 Task: Add the contact support & ask buttons component in the site builder.
Action: Mouse moved to (941, 73)
Screenshot: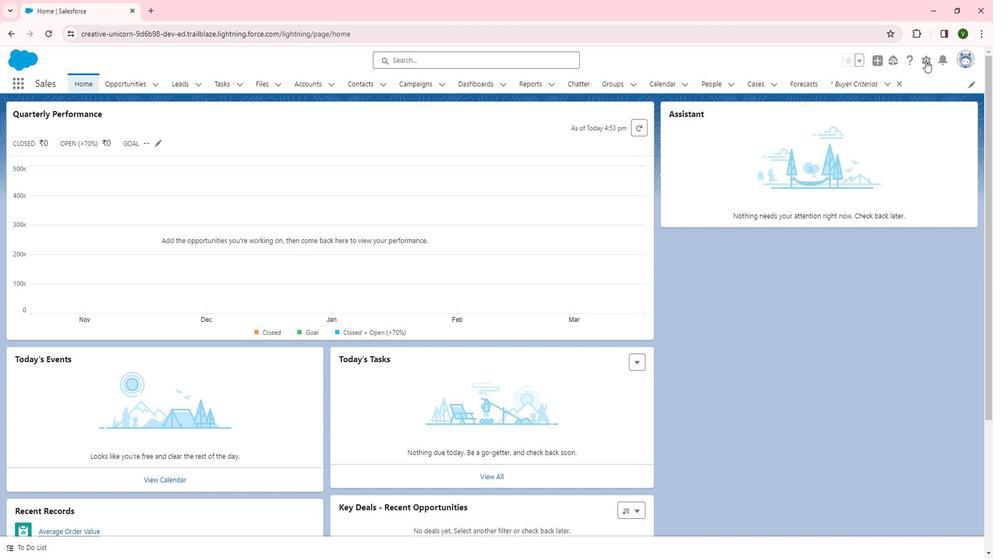 
Action: Mouse pressed left at (941, 73)
Screenshot: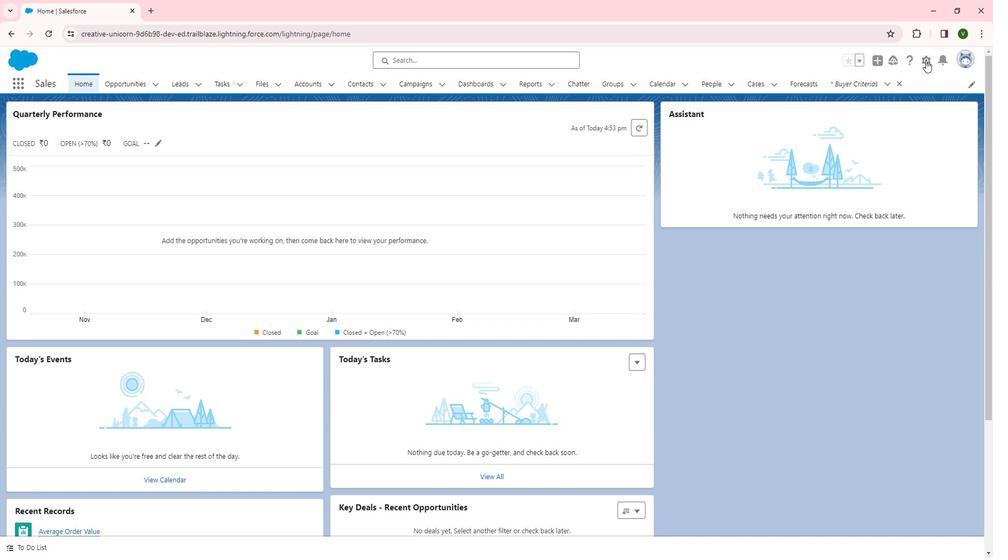 
Action: Mouse moved to (902, 106)
Screenshot: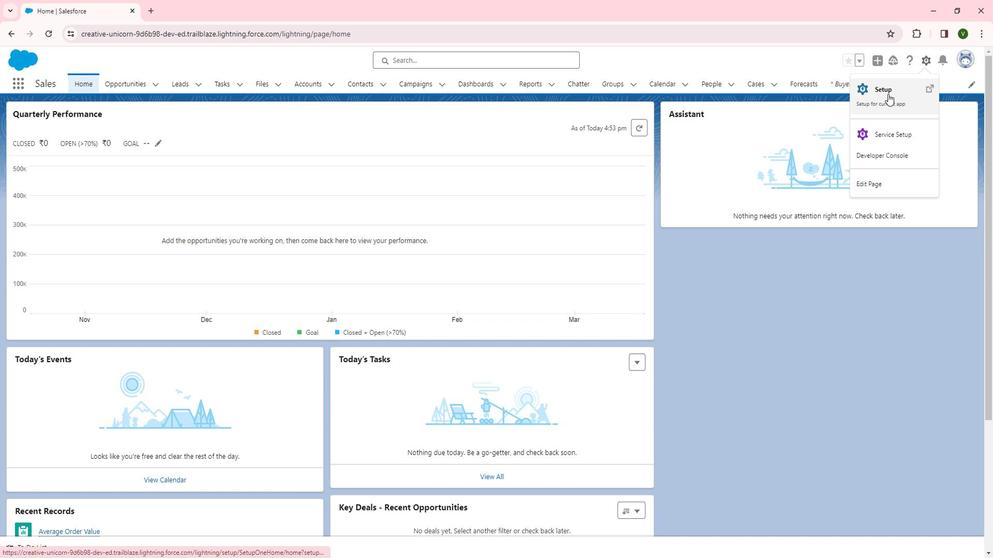 
Action: Mouse pressed left at (902, 106)
Screenshot: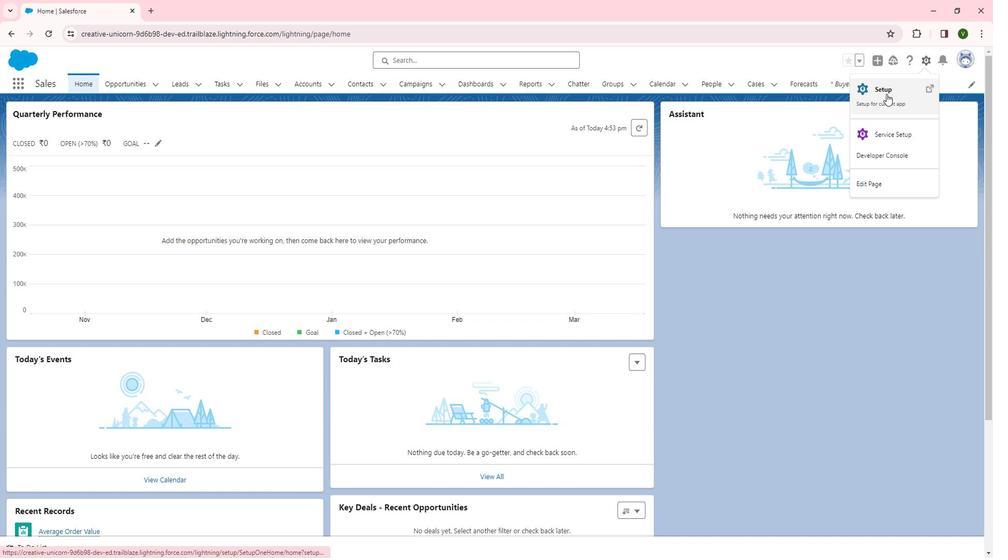 
Action: Mouse moved to (110, 283)
Screenshot: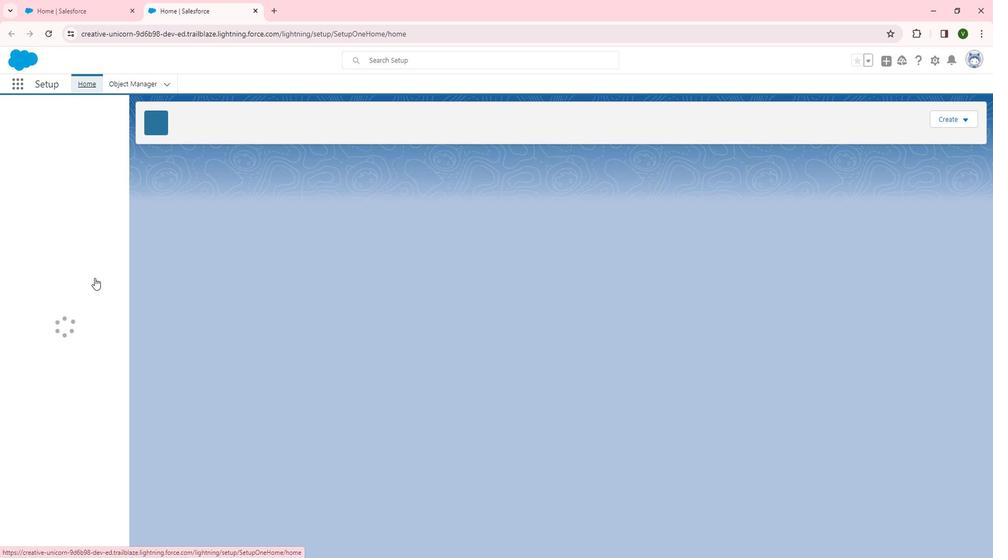 
Action: Mouse scrolled (110, 283) with delta (0, 0)
Screenshot: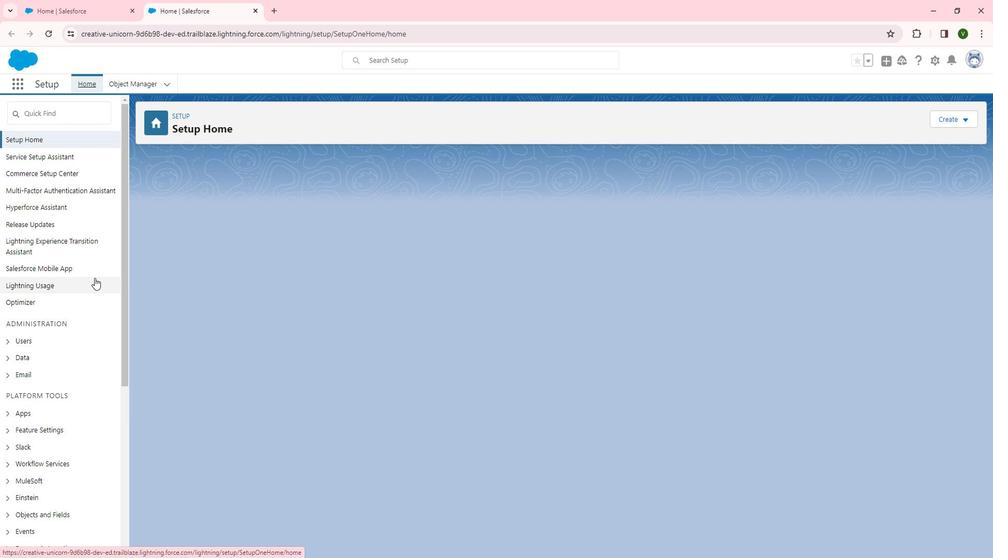 
Action: Mouse scrolled (110, 283) with delta (0, 0)
Screenshot: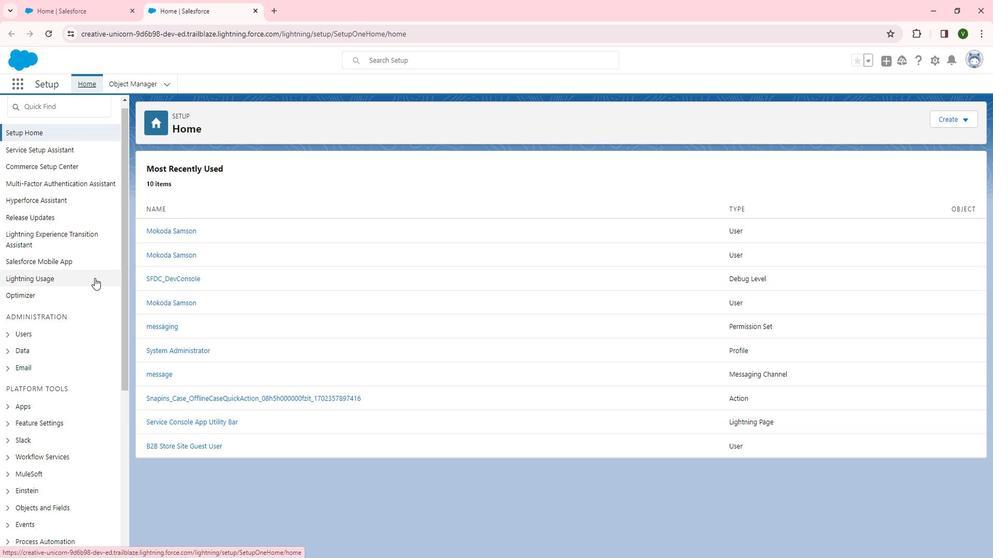 
Action: Mouse scrolled (110, 283) with delta (0, 0)
Screenshot: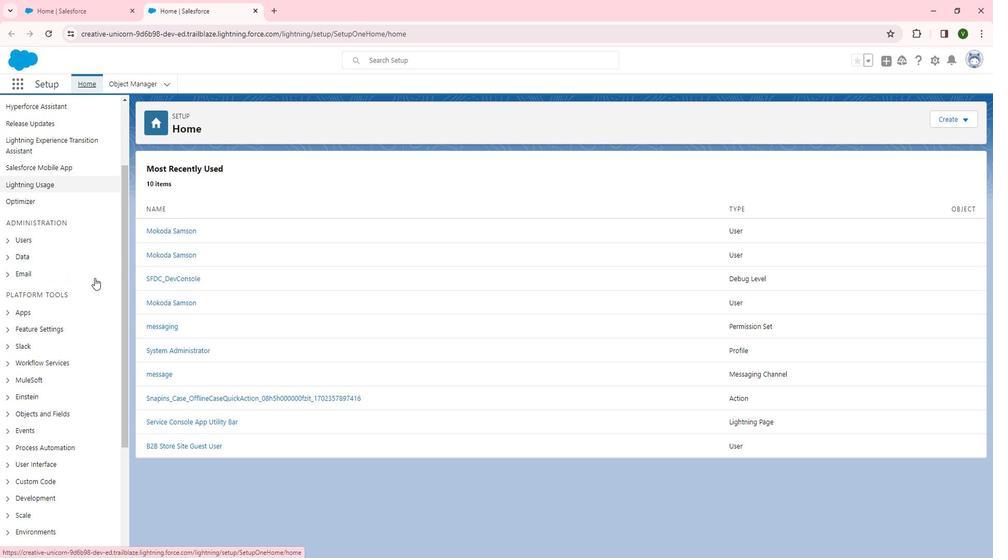 
Action: Mouse moved to (61, 273)
Screenshot: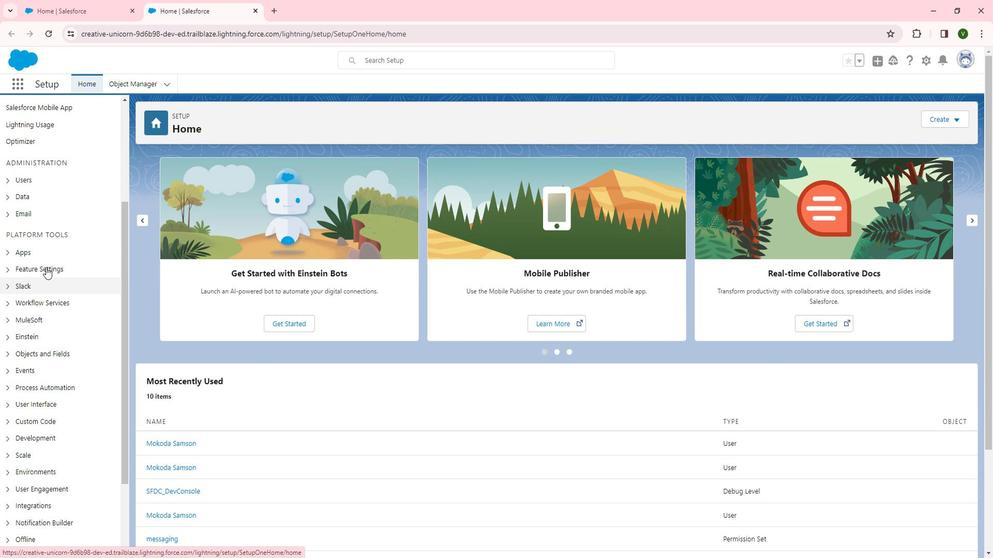 
Action: Mouse pressed left at (61, 273)
Screenshot: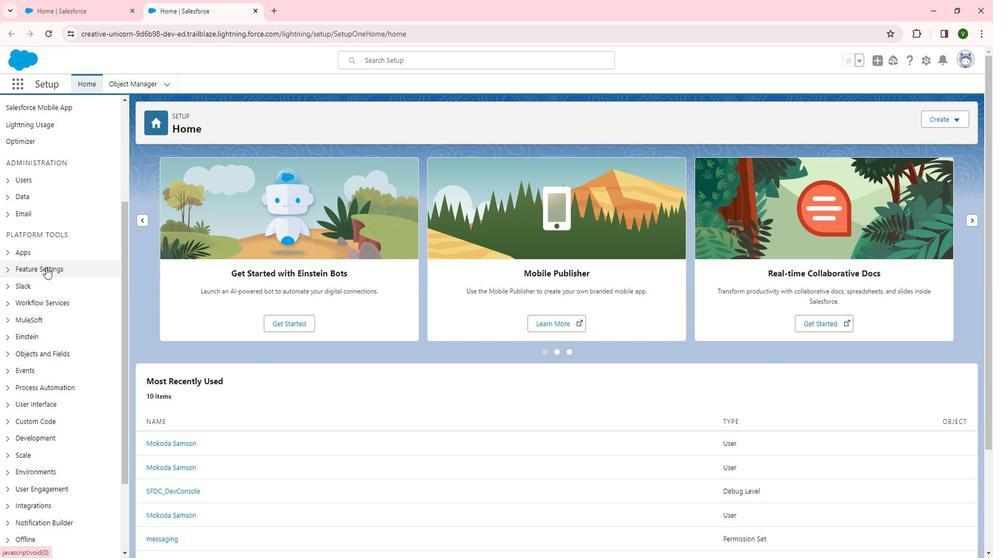 
Action: Mouse moved to (71, 380)
Screenshot: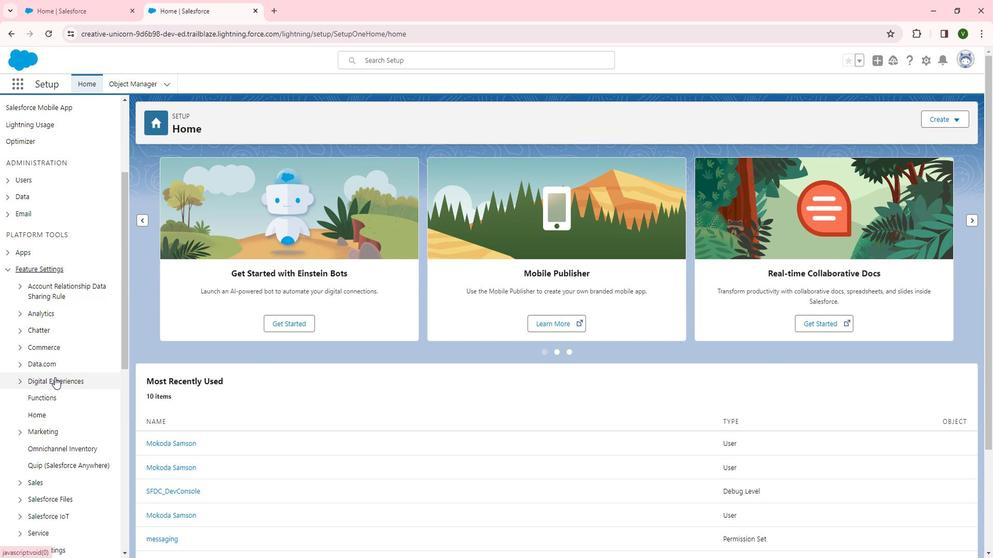 
Action: Mouse pressed left at (71, 380)
Screenshot: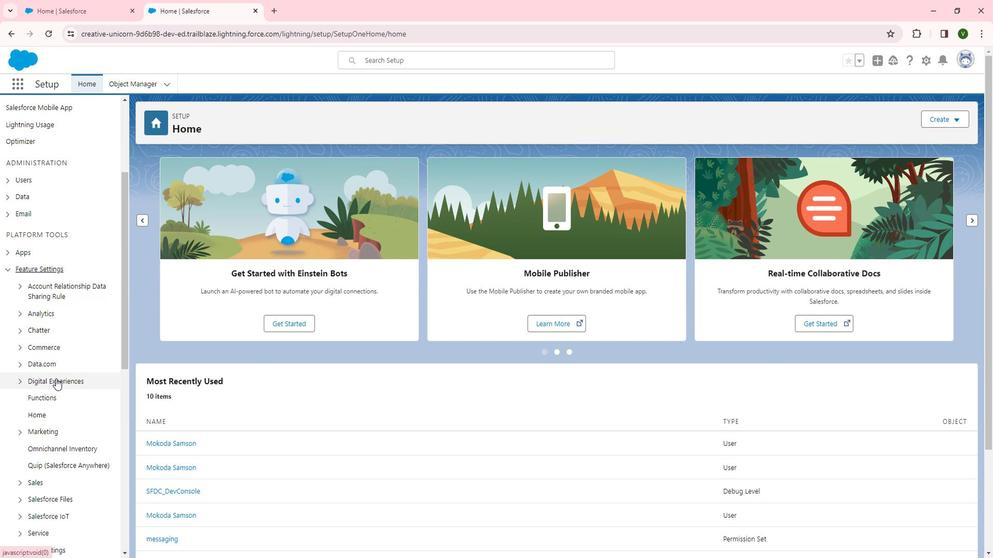 
Action: Mouse scrolled (71, 379) with delta (0, 0)
Screenshot: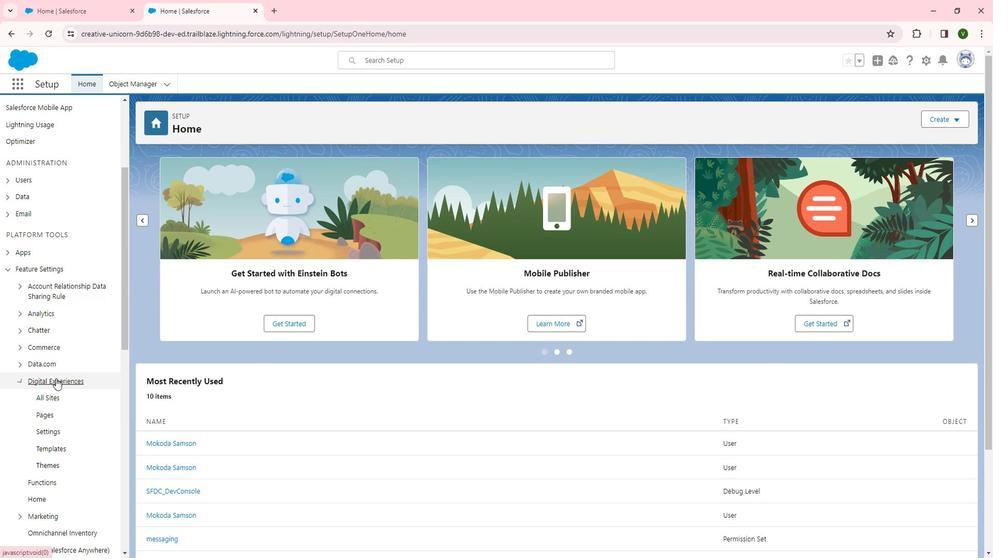 
Action: Mouse scrolled (71, 379) with delta (0, 0)
Screenshot: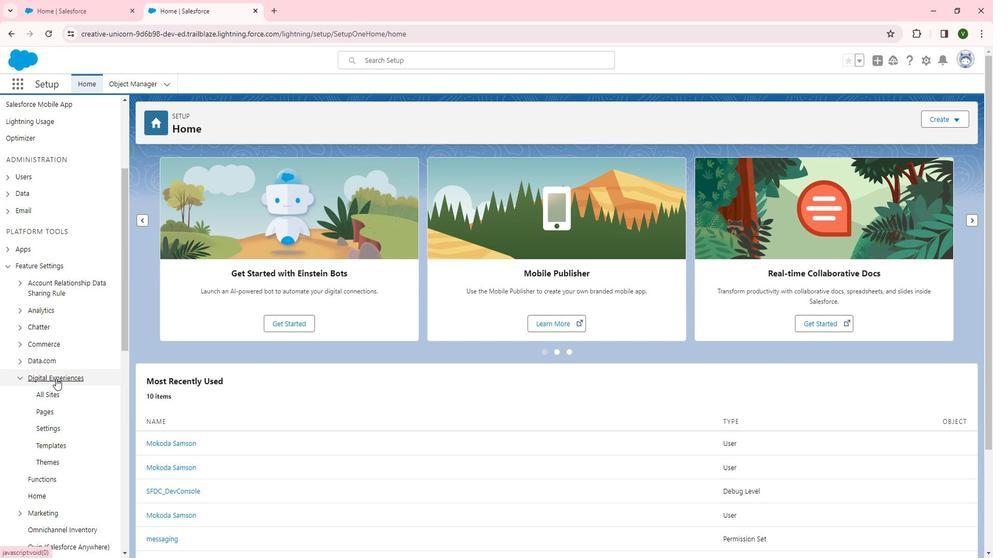 
Action: Mouse moved to (61, 291)
Screenshot: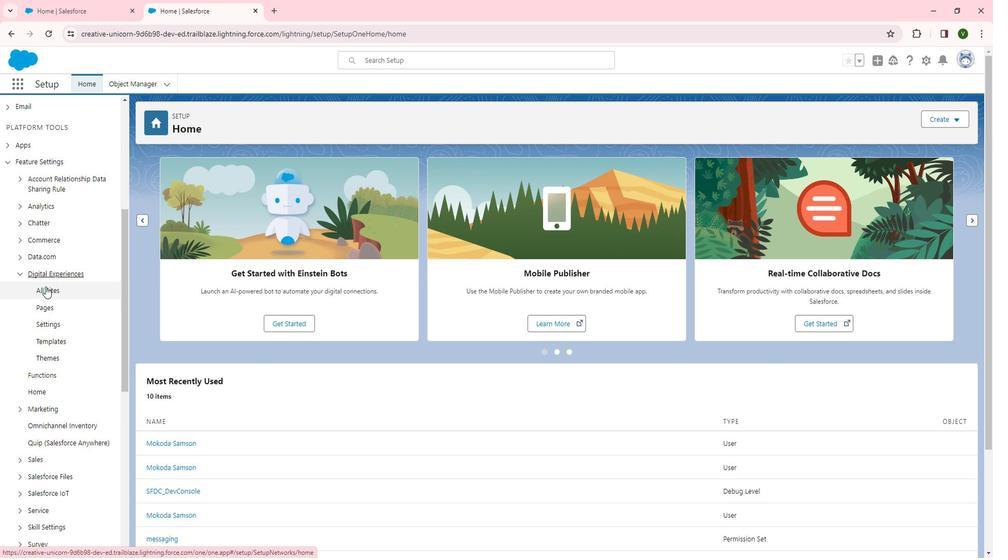 
Action: Mouse pressed left at (61, 291)
Screenshot: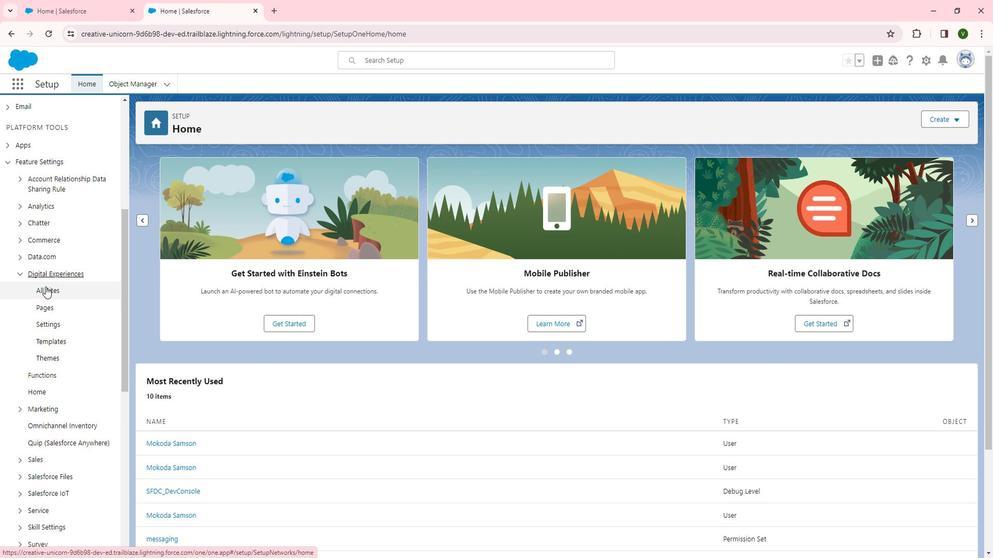 
Action: Mouse moved to (190, 312)
Screenshot: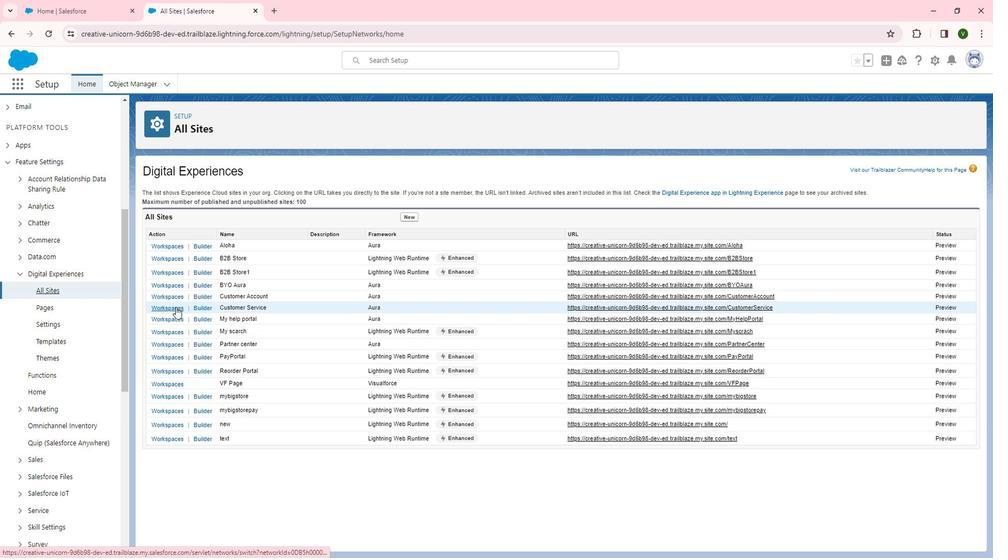 
Action: Mouse pressed left at (190, 312)
Screenshot: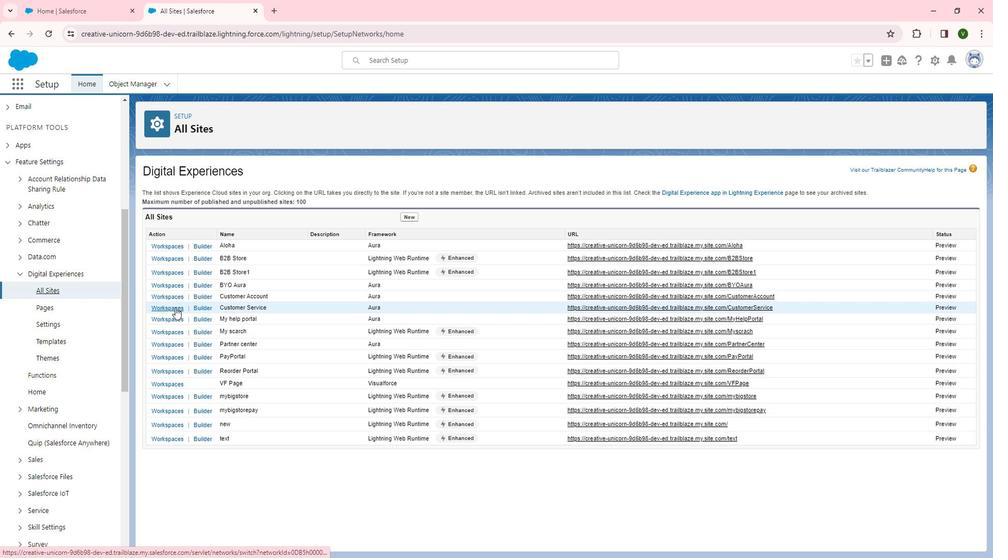 
Action: Mouse moved to (197, 277)
Screenshot: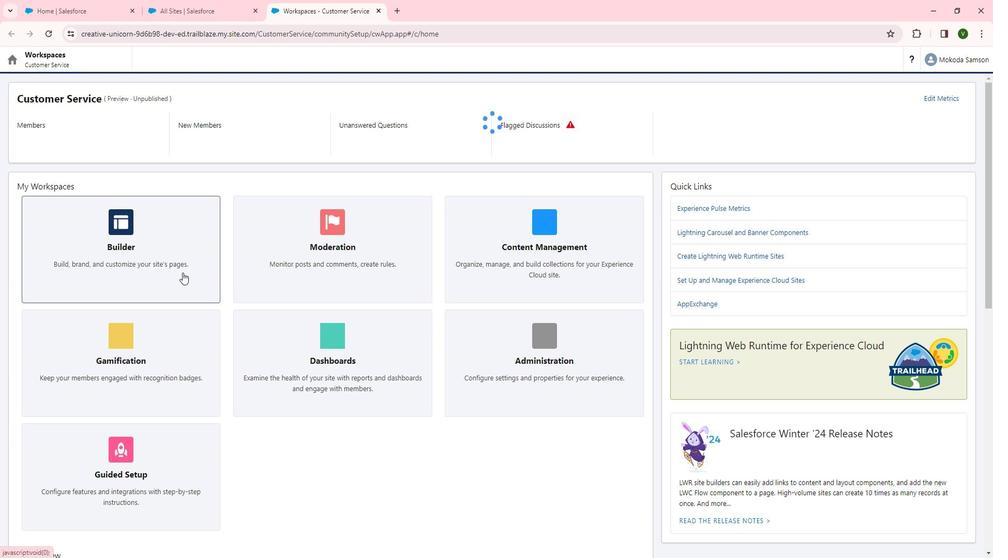 
Action: Mouse pressed left at (197, 277)
Screenshot: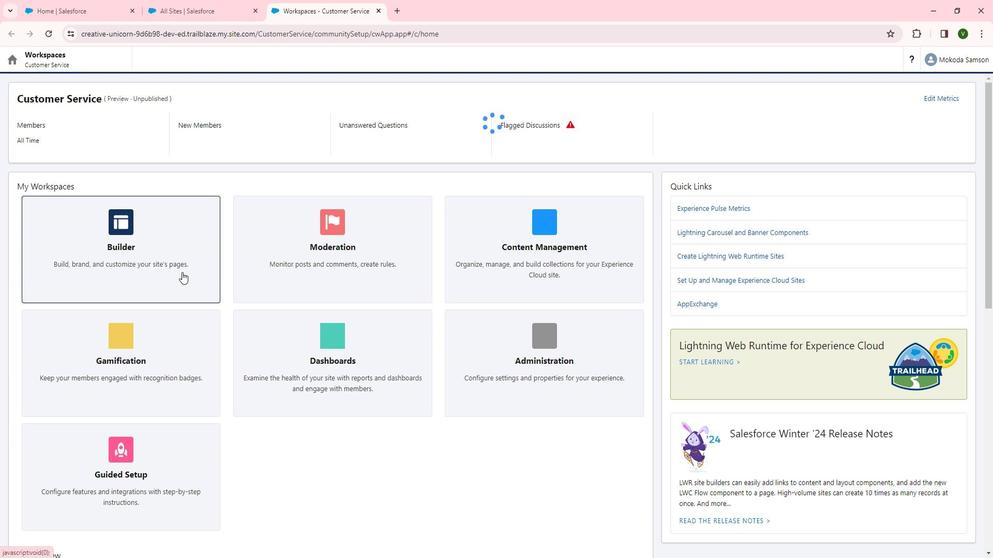 
Action: Mouse moved to (32, 112)
Screenshot: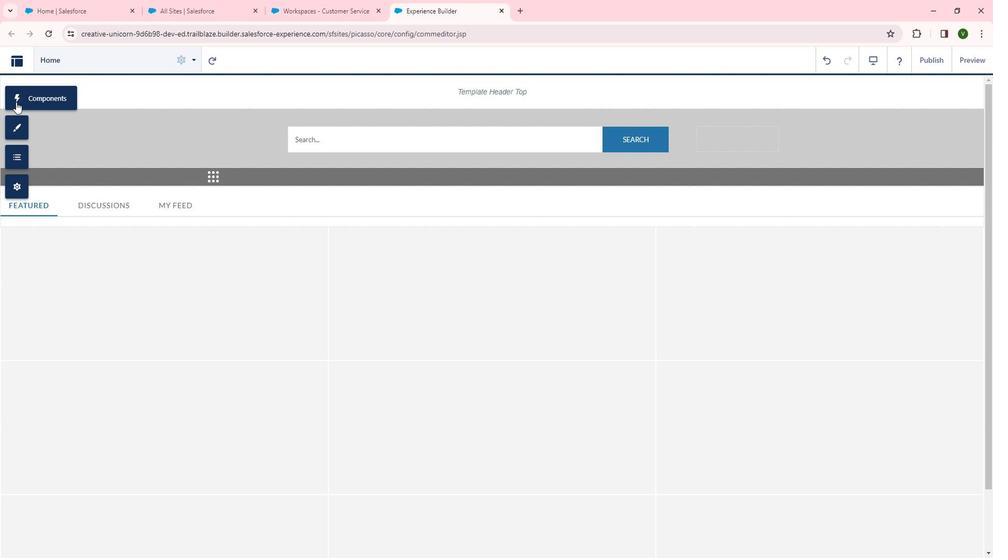 
Action: Mouse pressed left at (32, 112)
Screenshot: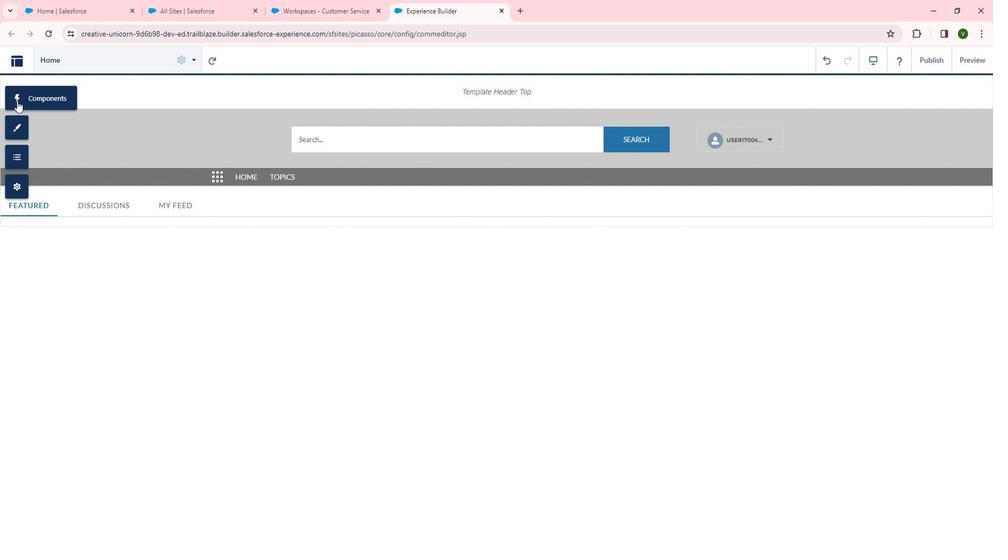 
Action: Mouse moved to (168, 282)
Screenshot: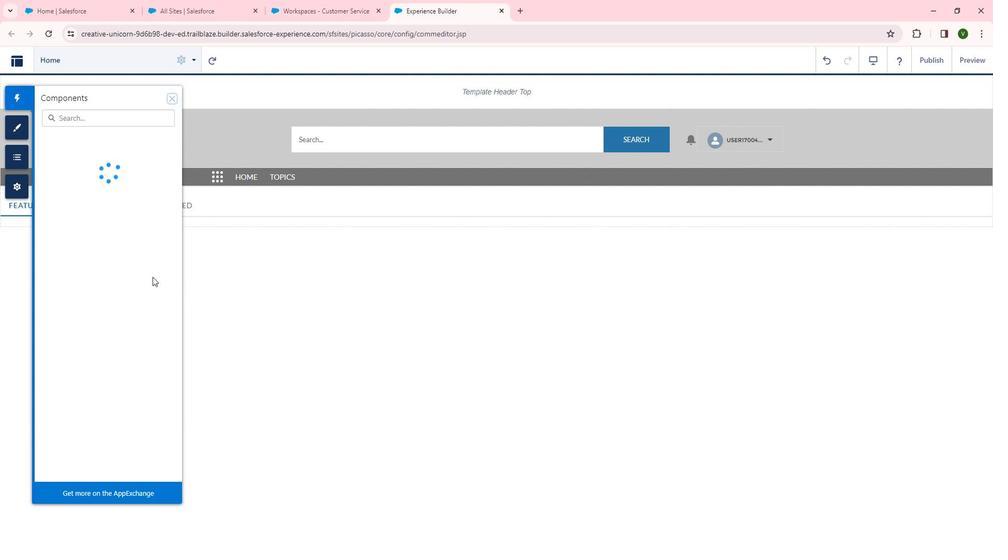 
Action: Mouse scrolled (168, 282) with delta (0, 0)
Screenshot: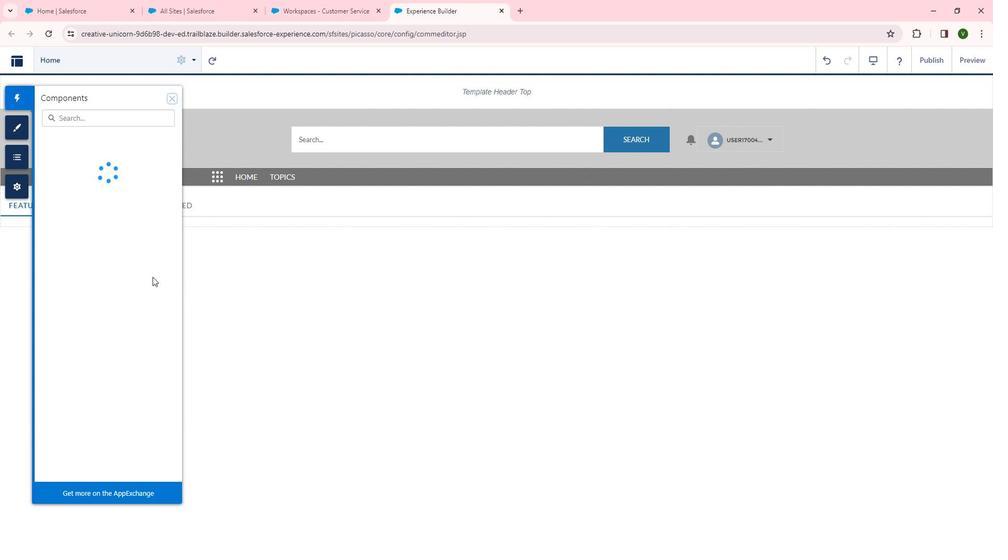 
Action: Mouse moved to (173, 302)
Screenshot: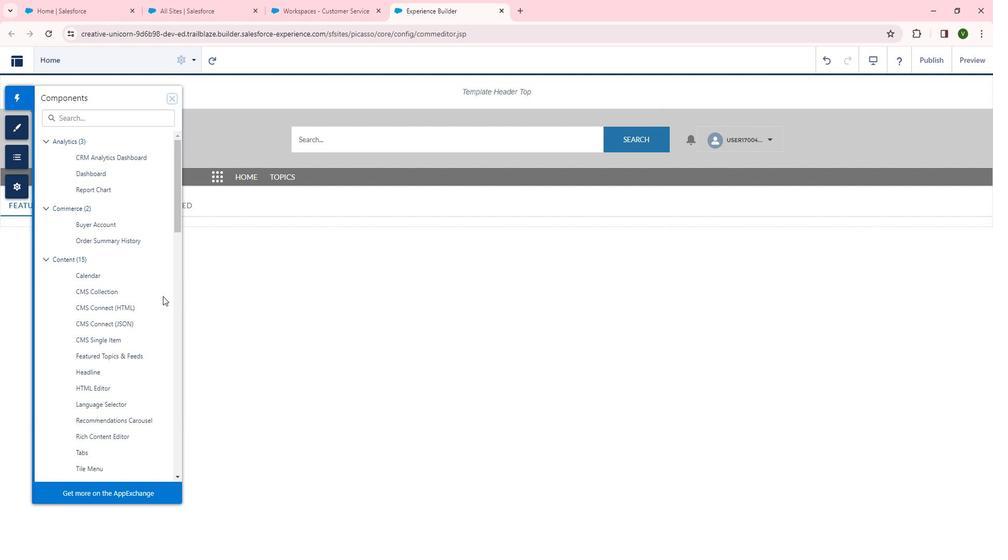 
Action: Mouse scrolled (173, 301) with delta (0, 0)
Screenshot: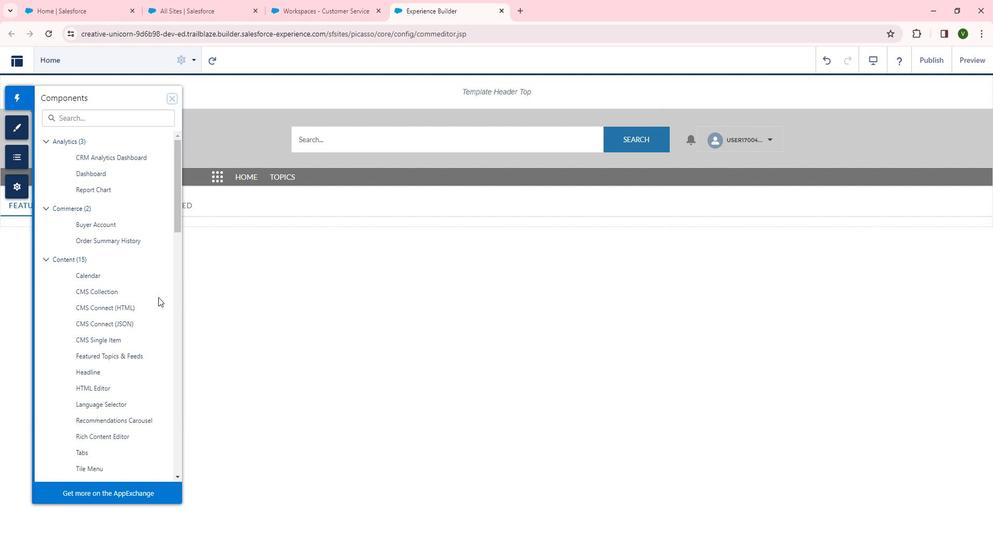 
Action: Mouse scrolled (173, 301) with delta (0, 0)
Screenshot: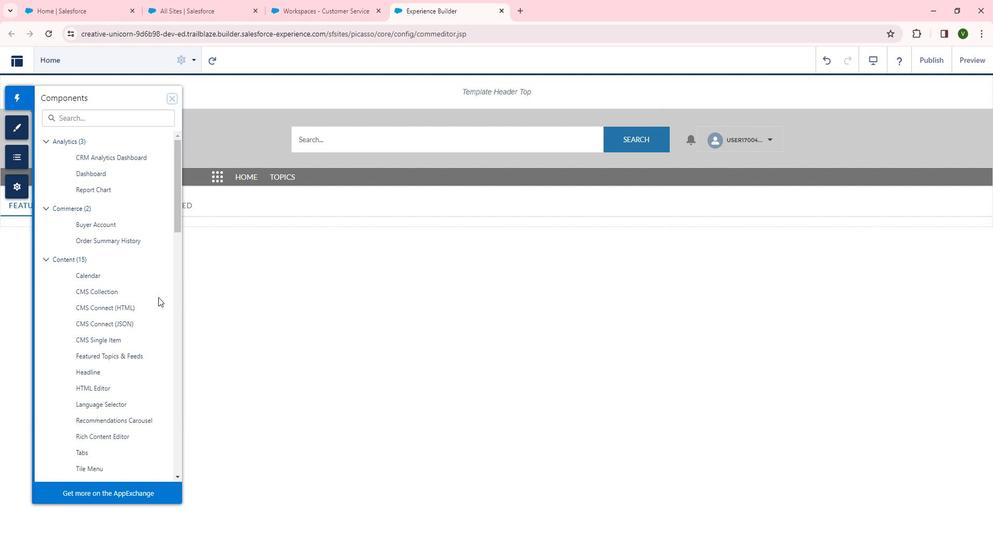 
Action: Mouse scrolled (173, 301) with delta (0, 0)
Screenshot: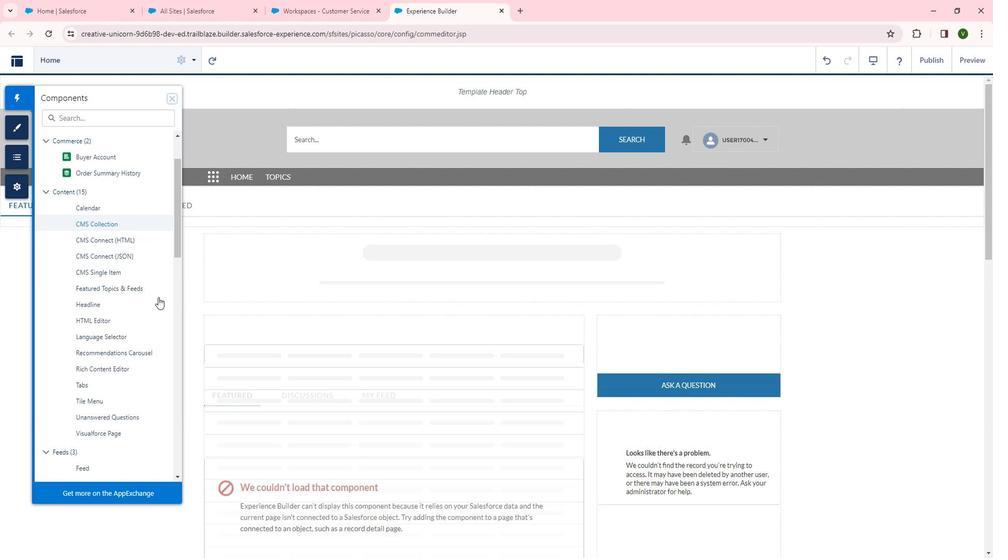 
Action: Mouse scrolled (173, 301) with delta (0, 0)
Screenshot: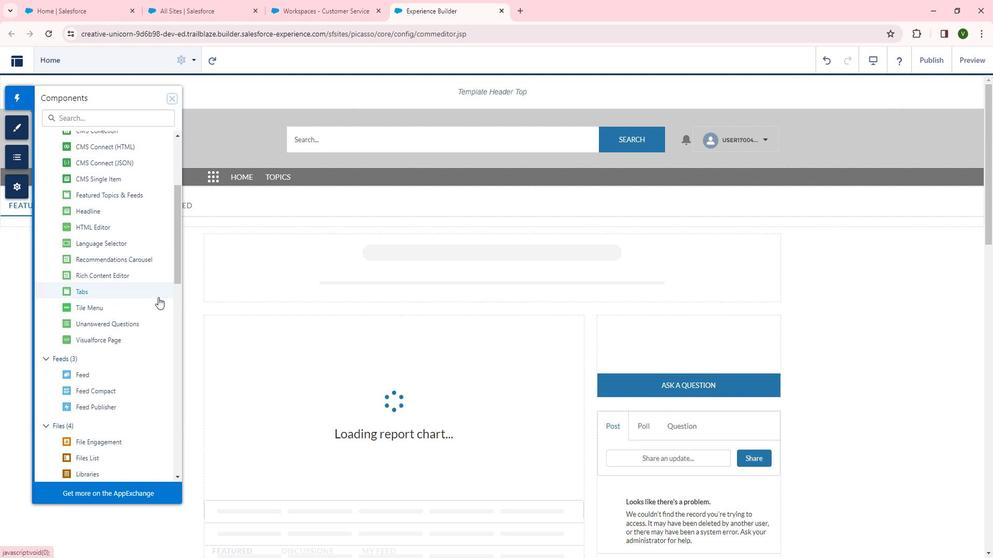 
Action: Mouse scrolled (173, 301) with delta (0, 0)
Screenshot: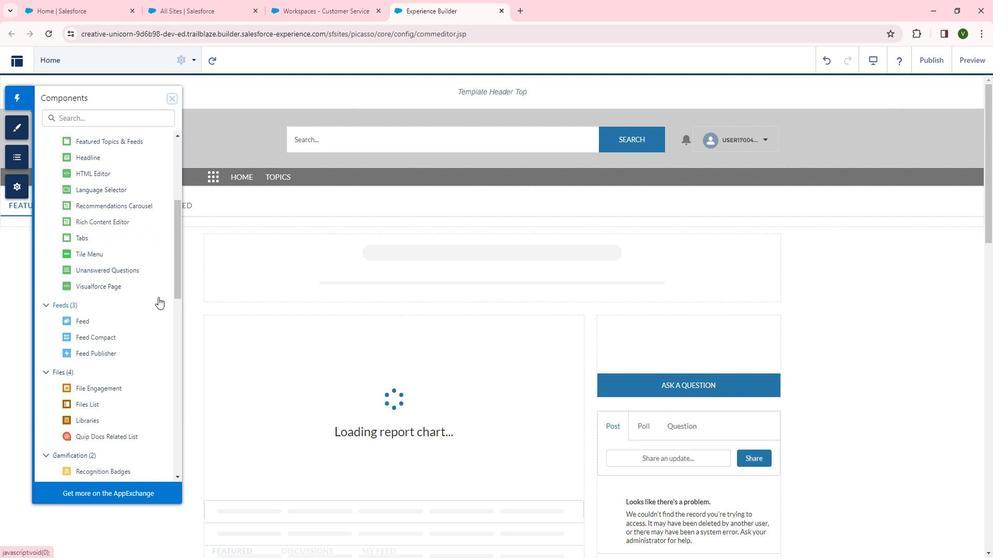 
Action: Mouse scrolled (173, 301) with delta (0, 0)
Screenshot: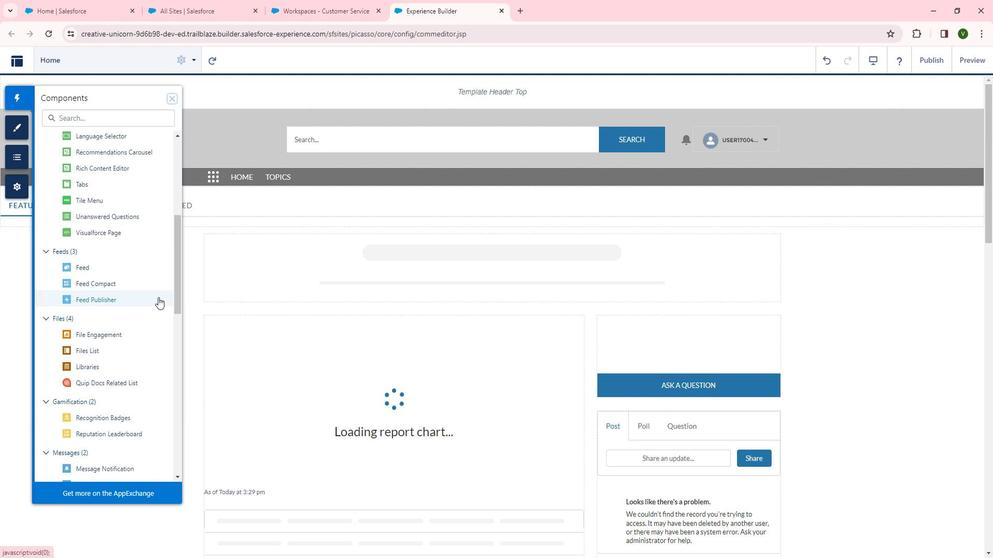 
Action: Mouse scrolled (173, 301) with delta (0, 0)
Screenshot: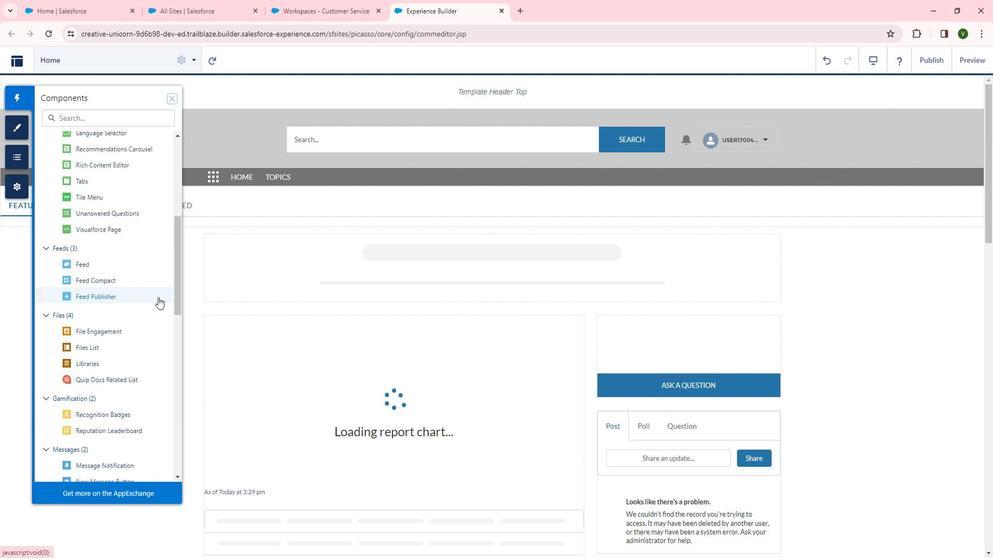 
Action: Mouse scrolled (173, 301) with delta (0, 0)
Screenshot: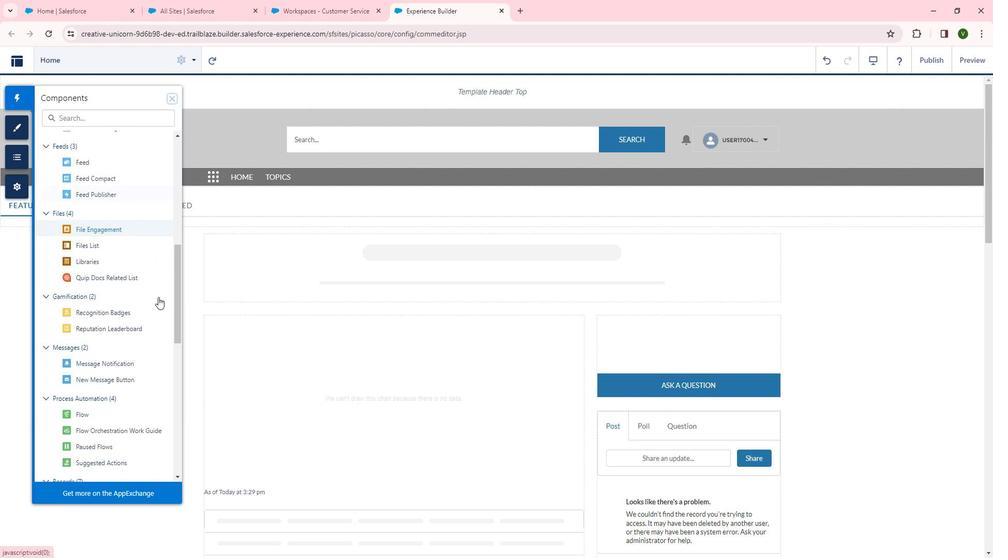 
Action: Mouse scrolled (173, 301) with delta (0, 0)
Screenshot: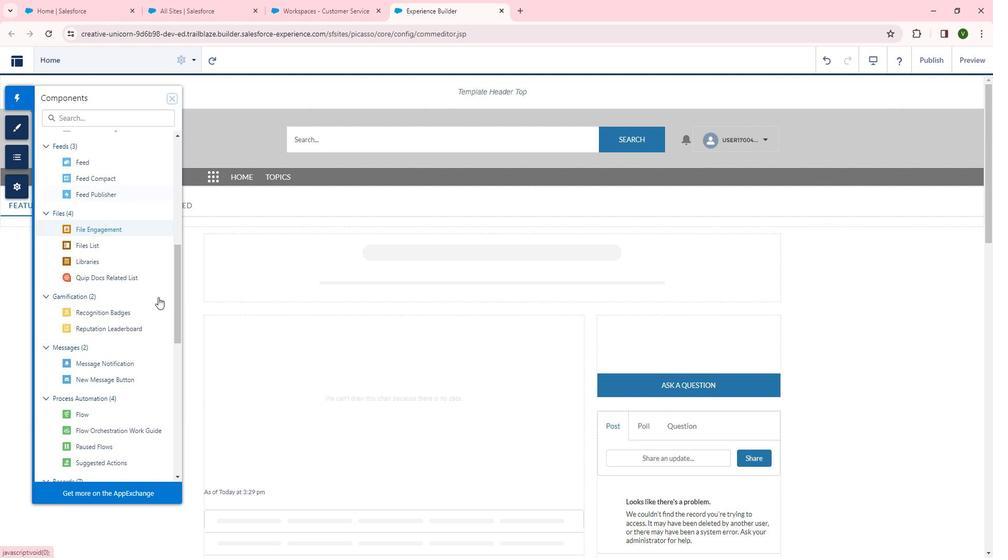 
Action: Mouse scrolled (173, 301) with delta (0, 0)
Screenshot: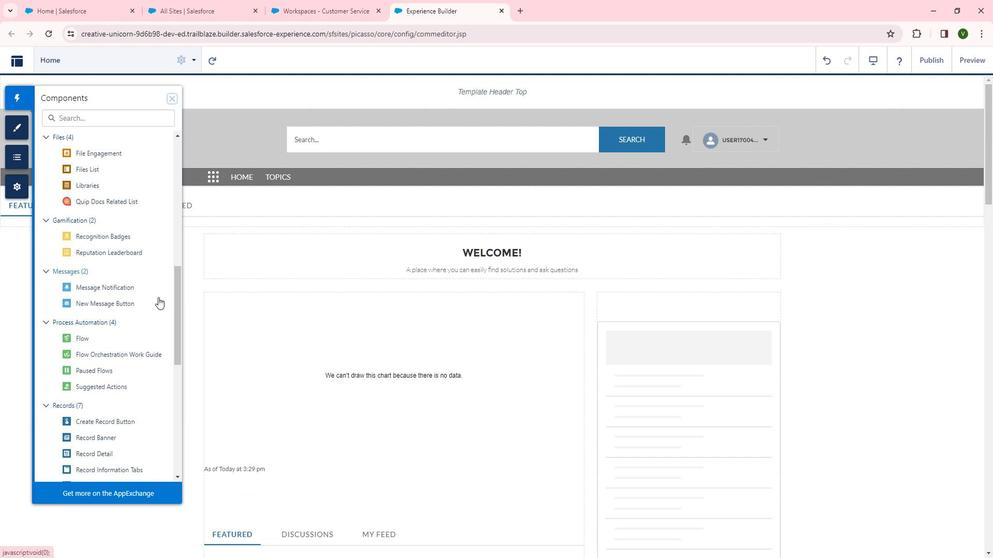 
Action: Mouse scrolled (173, 301) with delta (0, 0)
Screenshot: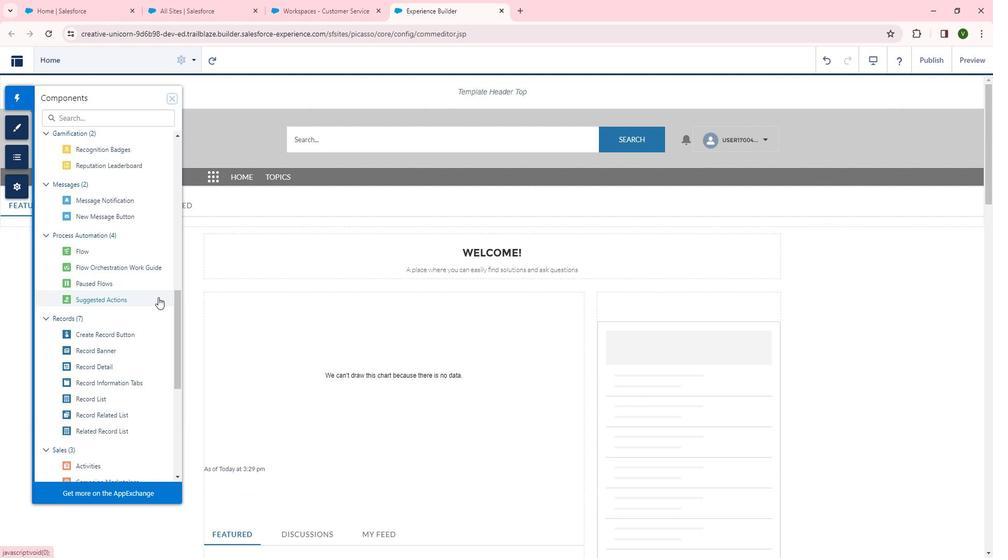 
Action: Mouse scrolled (173, 301) with delta (0, 0)
Screenshot: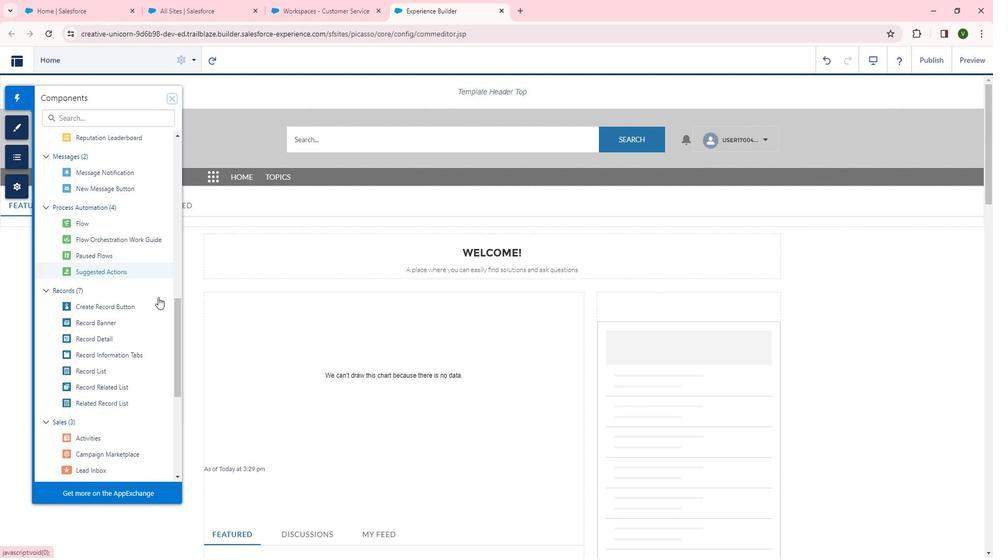 
Action: Mouse scrolled (173, 301) with delta (0, 0)
Screenshot: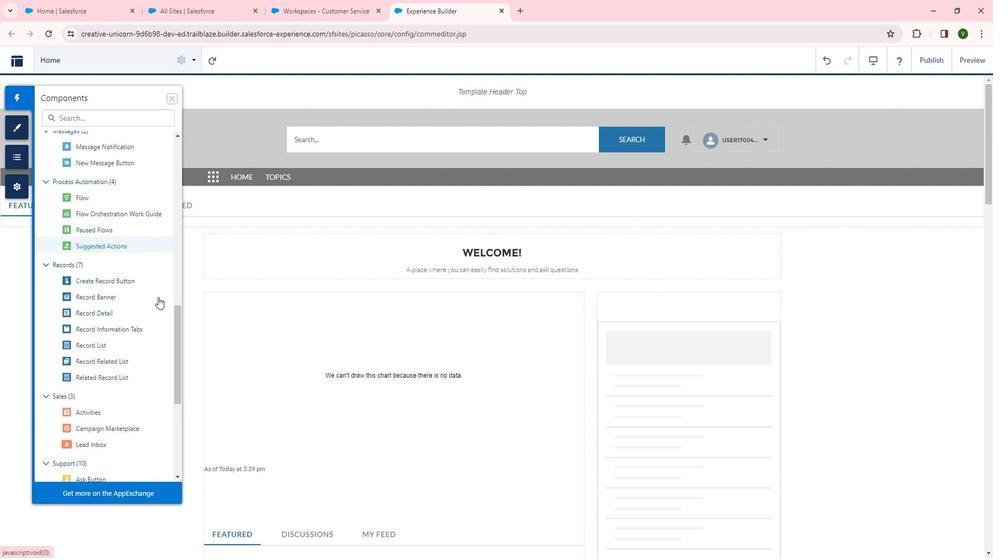
Action: Mouse scrolled (173, 301) with delta (0, 0)
Screenshot: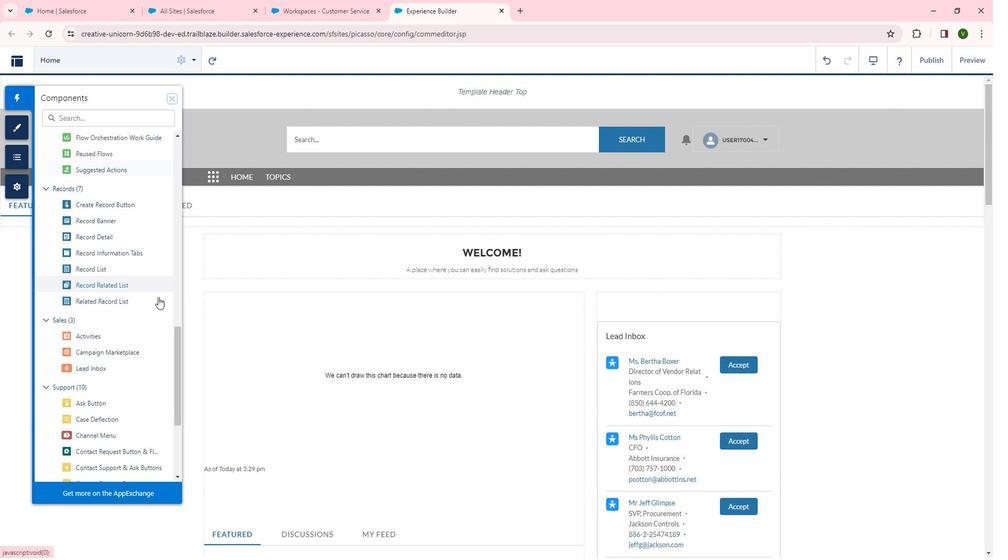 
Action: Mouse scrolled (173, 301) with delta (0, 0)
Screenshot: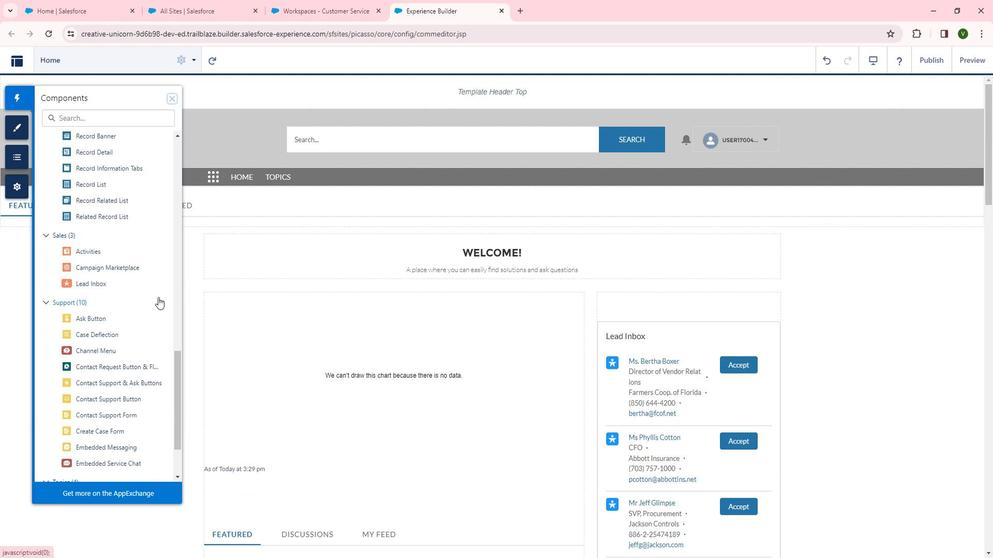 
Action: Mouse moved to (313, 300)
Screenshot: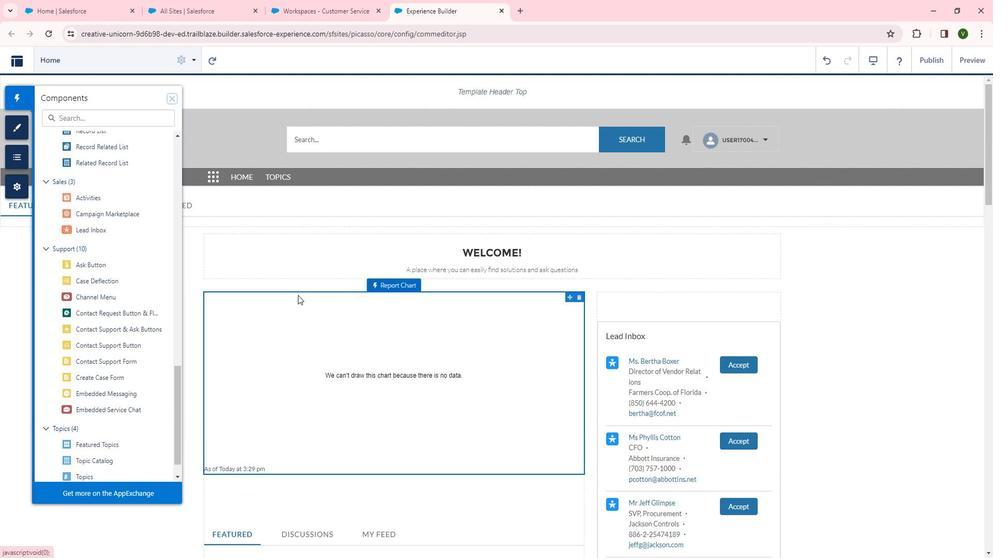
Action: Mouse scrolled (313, 299) with delta (0, 0)
Screenshot: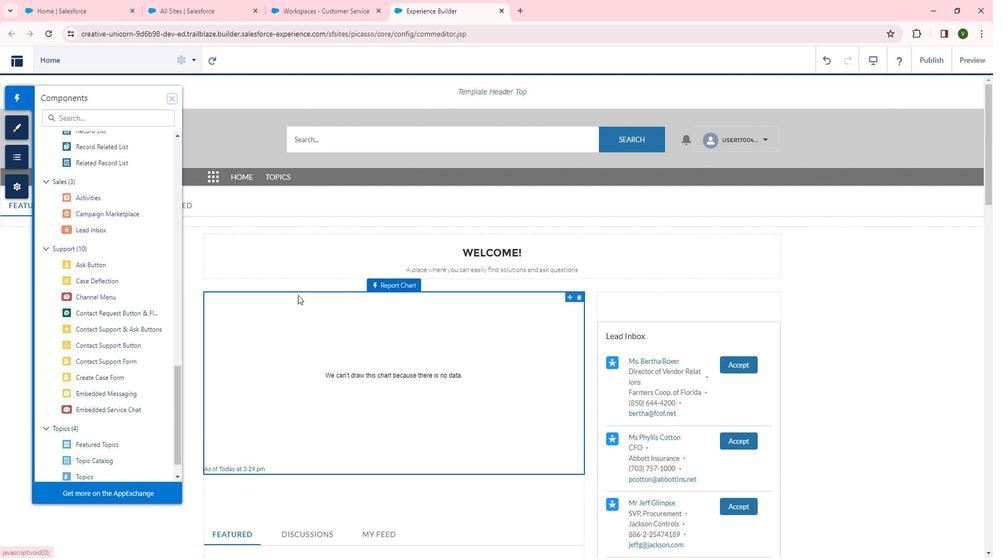 
Action: Mouse scrolled (313, 299) with delta (0, 0)
Screenshot: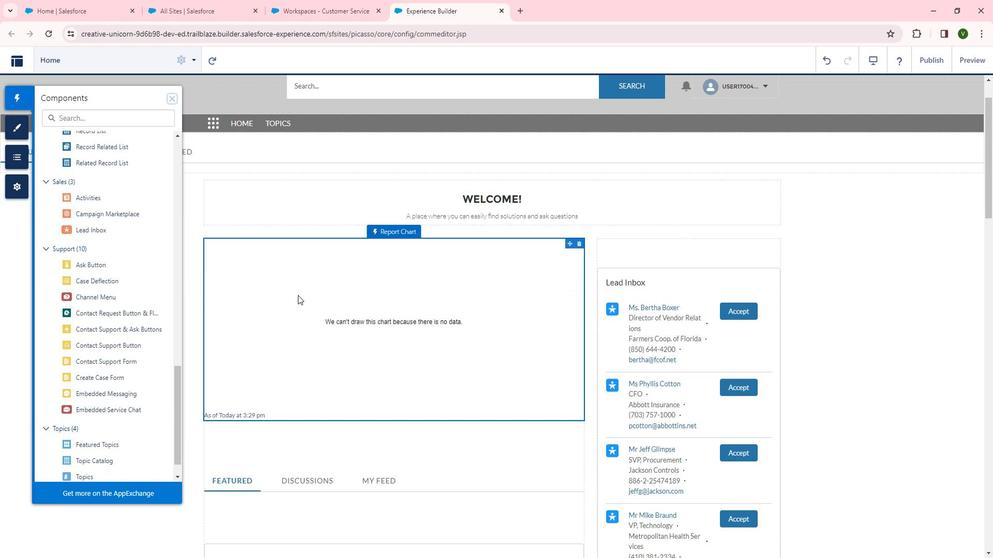 
Action: Mouse scrolled (313, 299) with delta (0, 0)
Screenshot: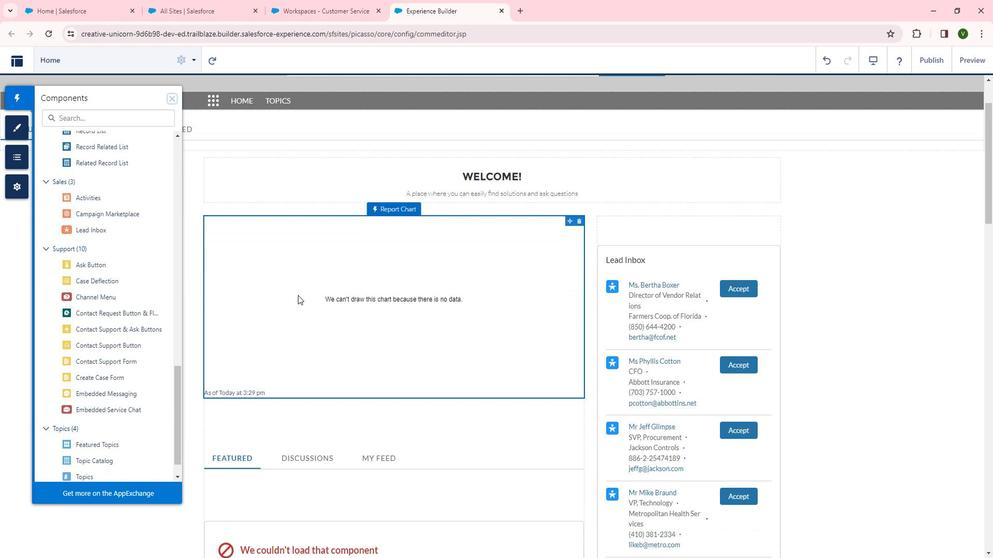 
Action: Mouse scrolled (313, 299) with delta (0, 0)
Screenshot: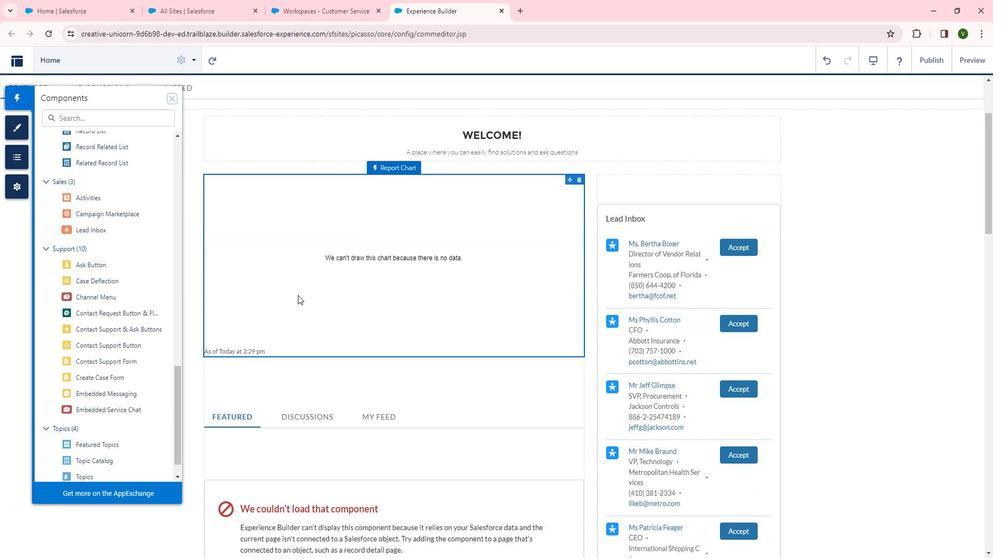 
Action: Mouse scrolled (313, 299) with delta (0, 0)
Screenshot: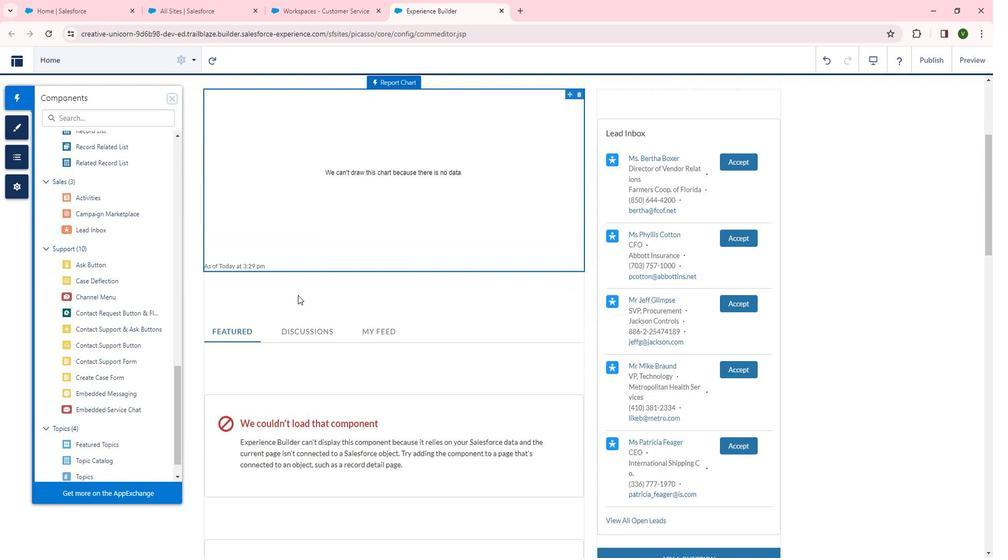 
Action: Mouse scrolled (313, 299) with delta (0, 0)
Screenshot: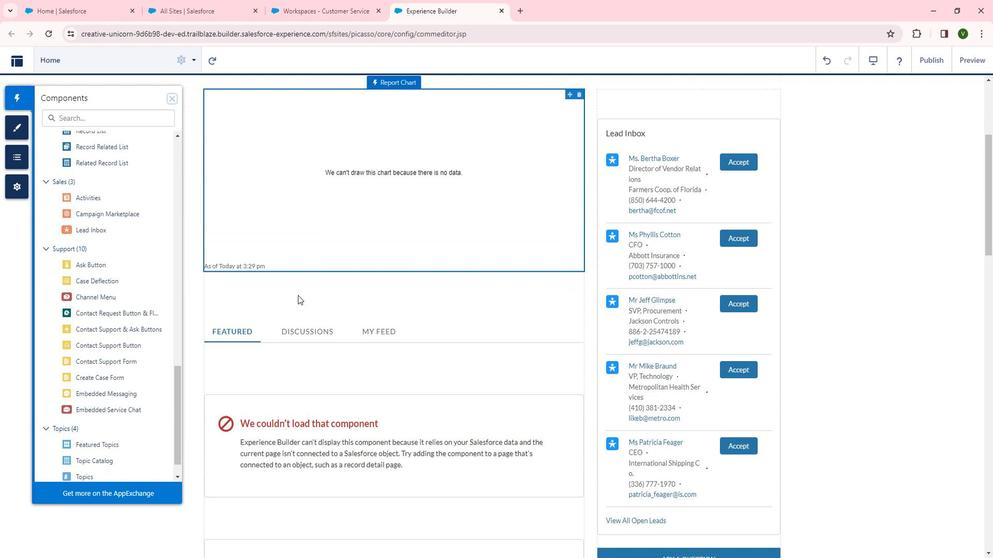 
Action: Mouse scrolled (313, 299) with delta (0, 0)
Screenshot: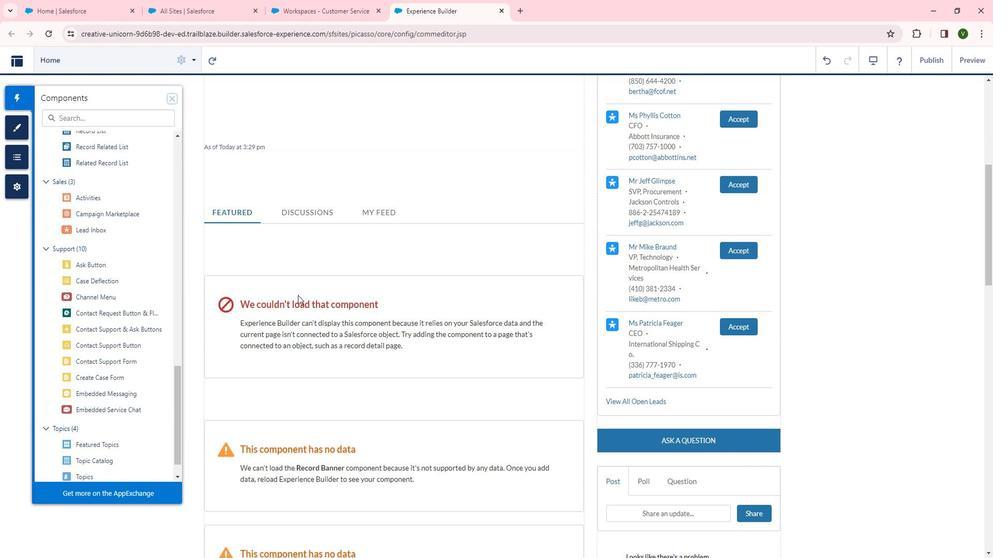 
Action: Mouse scrolled (313, 299) with delta (0, 0)
Screenshot: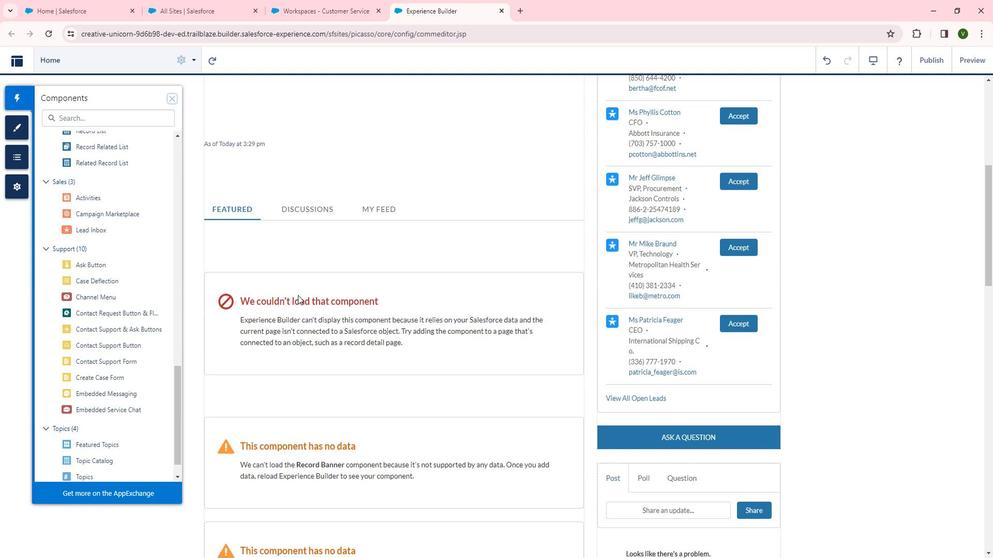 
Action: Mouse scrolled (313, 299) with delta (0, 0)
Screenshot: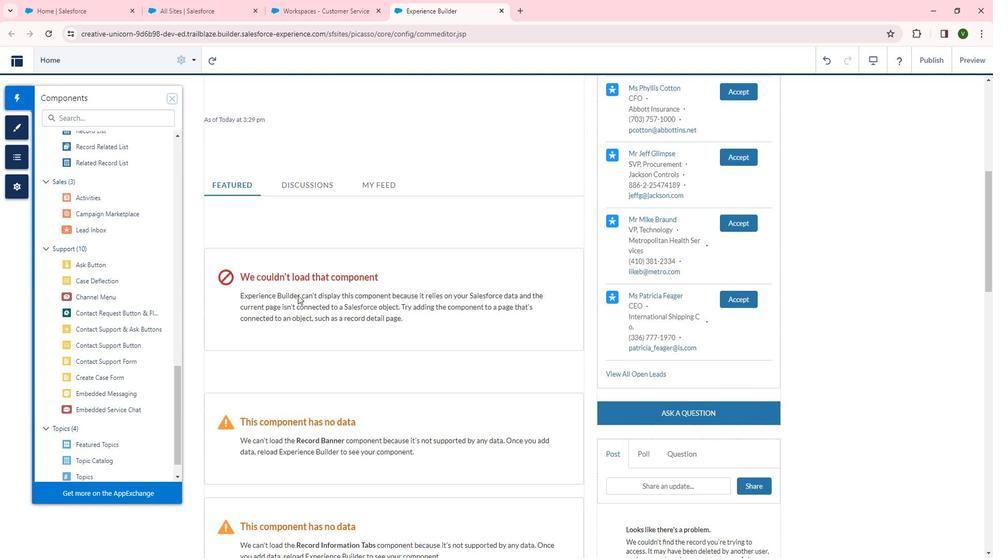 
Action: Mouse scrolled (313, 299) with delta (0, 0)
Screenshot: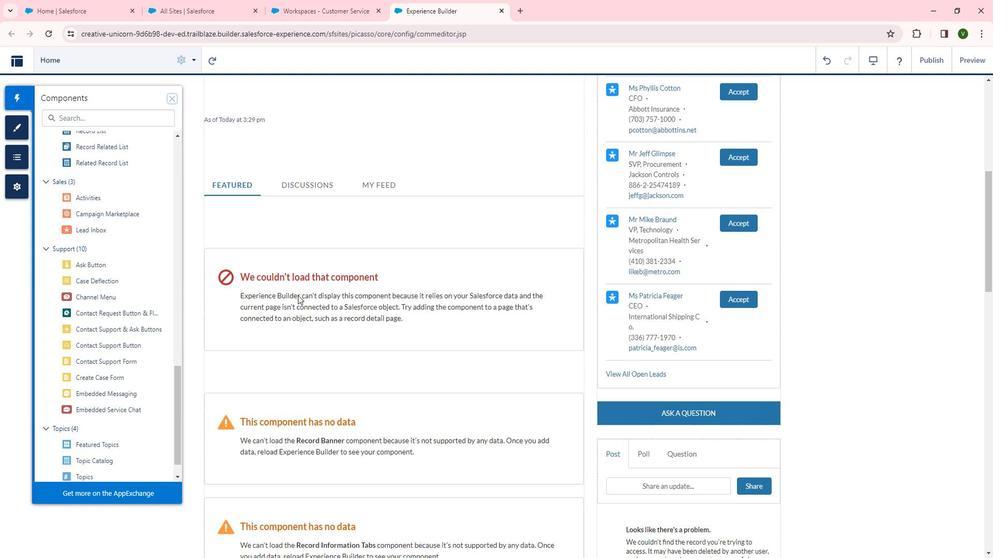 
Action: Mouse scrolled (313, 299) with delta (0, 0)
Screenshot: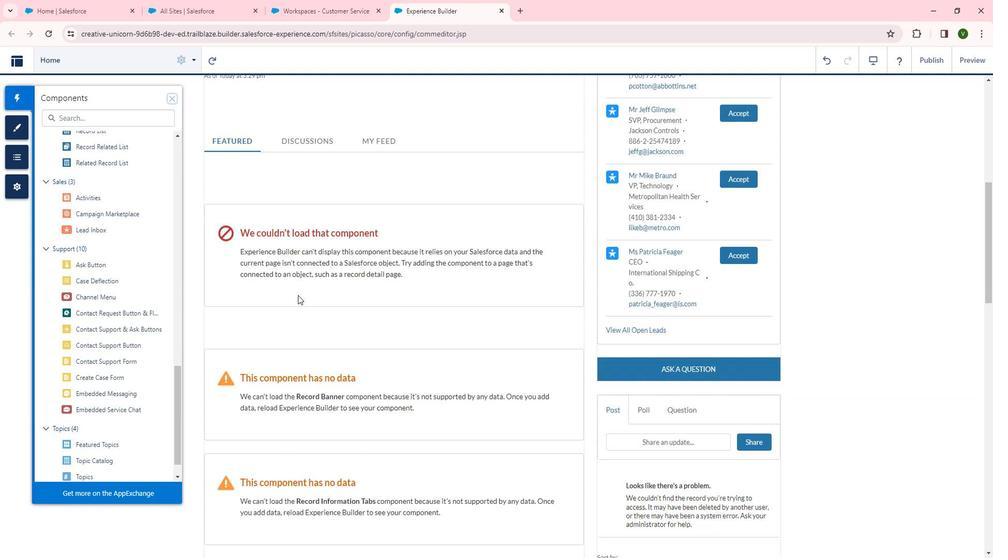 
Action: Mouse scrolled (313, 299) with delta (0, 0)
Screenshot: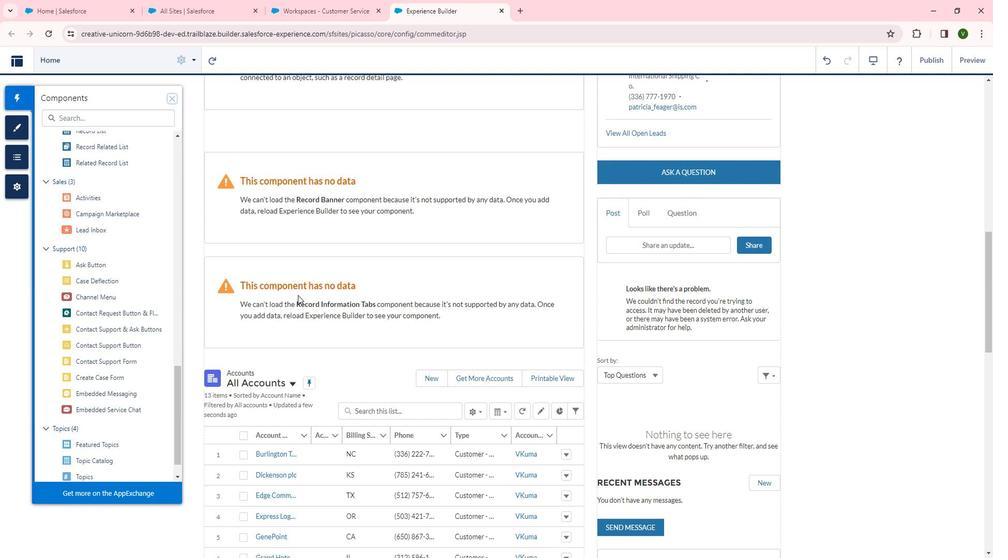 
Action: Mouse scrolled (313, 299) with delta (0, 0)
Screenshot: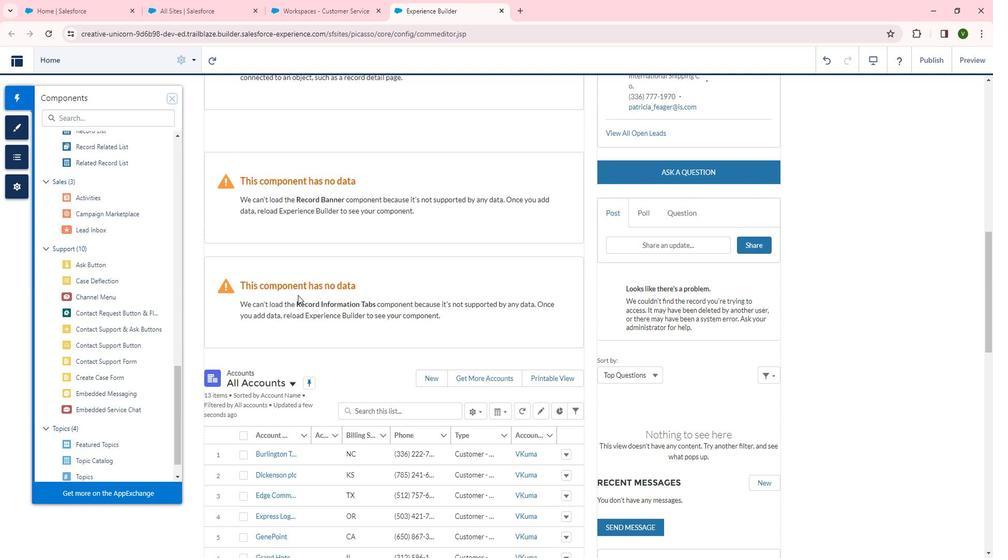 
Action: Mouse scrolled (313, 299) with delta (0, 0)
Screenshot: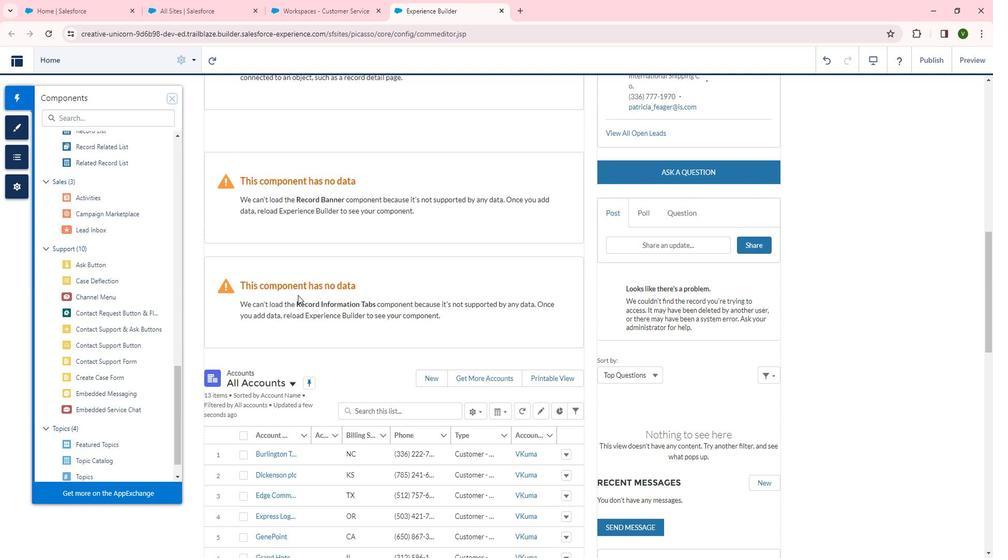 
Action: Mouse scrolled (313, 299) with delta (0, 0)
Screenshot: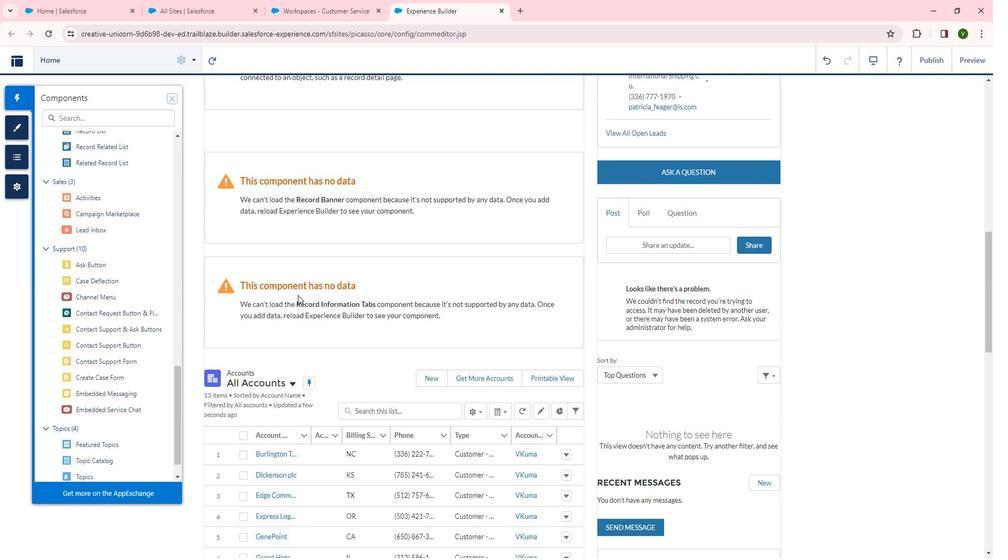 
Action: Mouse scrolled (313, 299) with delta (0, 0)
Screenshot: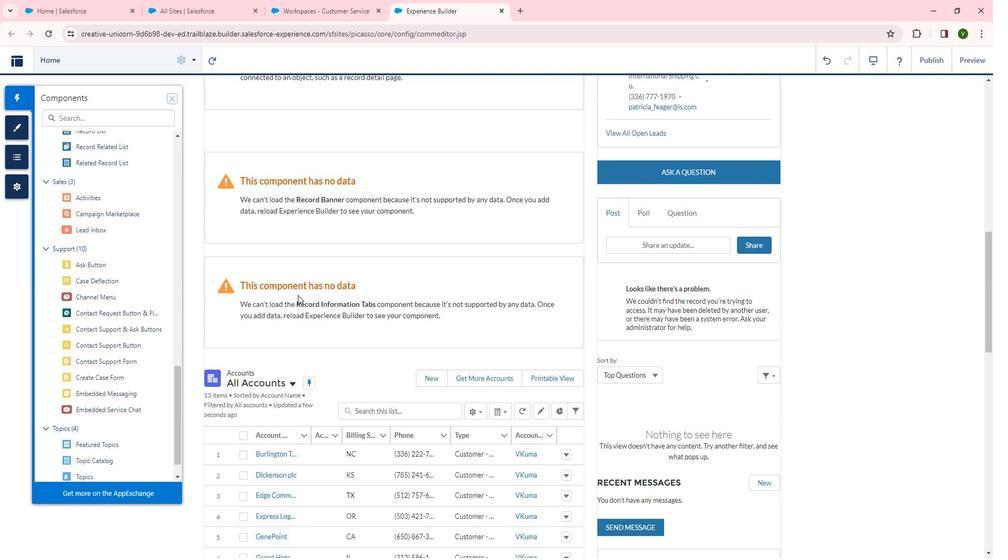 
Action: Mouse scrolled (313, 299) with delta (0, 0)
Screenshot: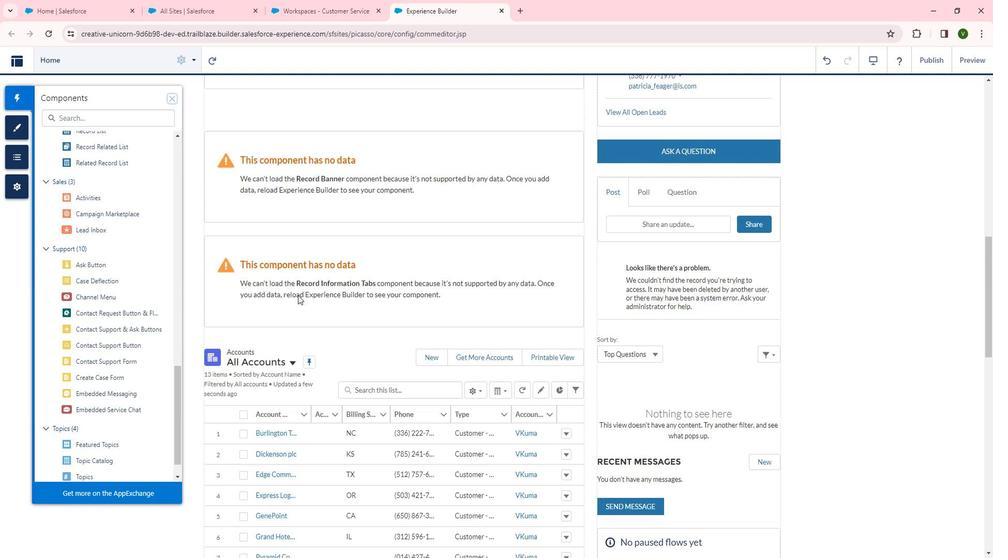
Action: Mouse scrolled (313, 299) with delta (0, 0)
Screenshot: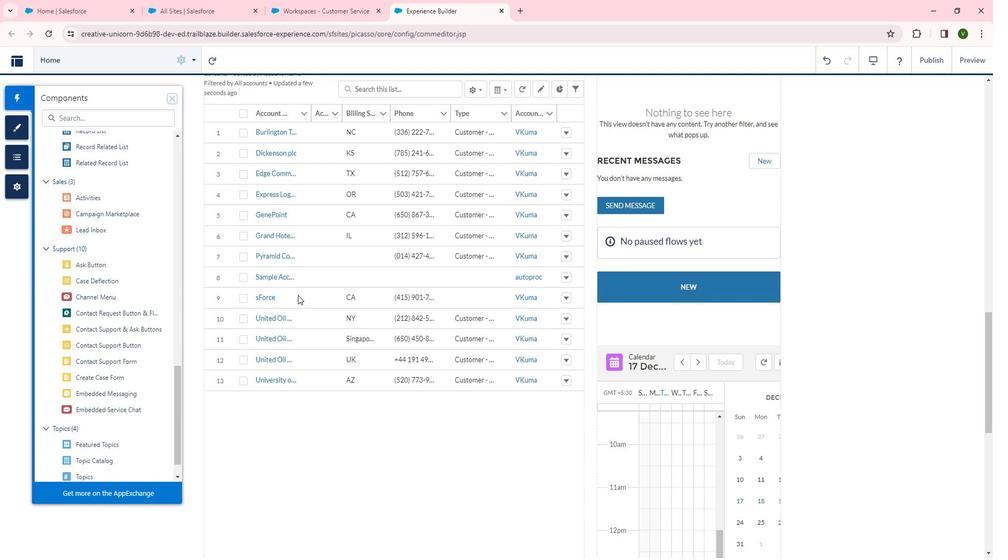 
Action: Mouse scrolled (313, 299) with delta (0, 0)
Screenshot: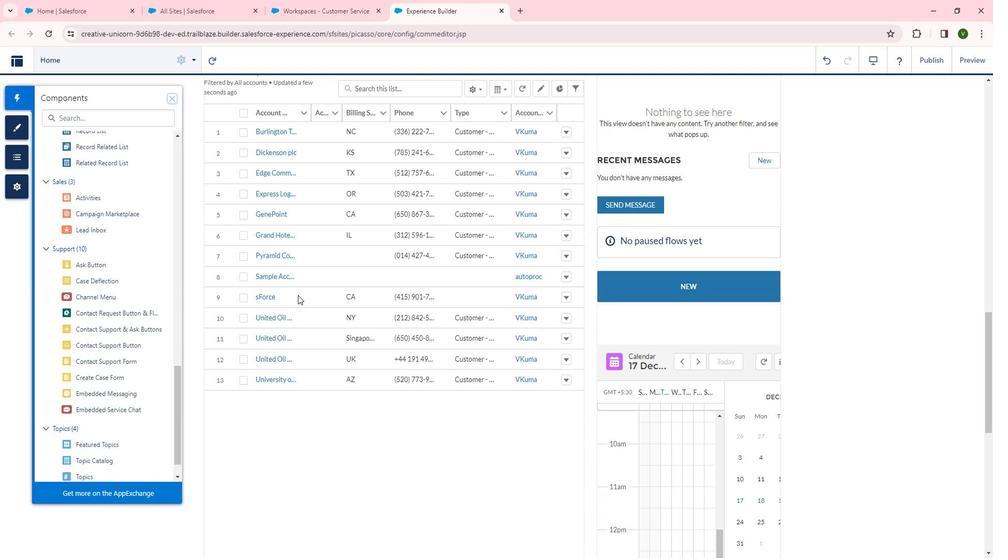 
Action: Mouse scrolled (313, 299) with delta (0, 0)
Screenshot: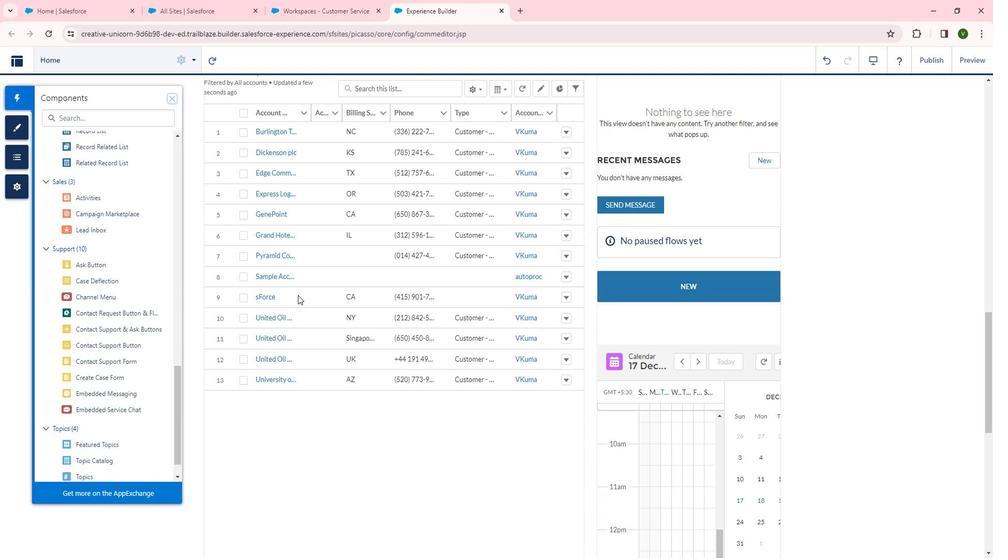 
Action: Mouse scrolled (313, 299) with delta (0, 0)
Screenshot: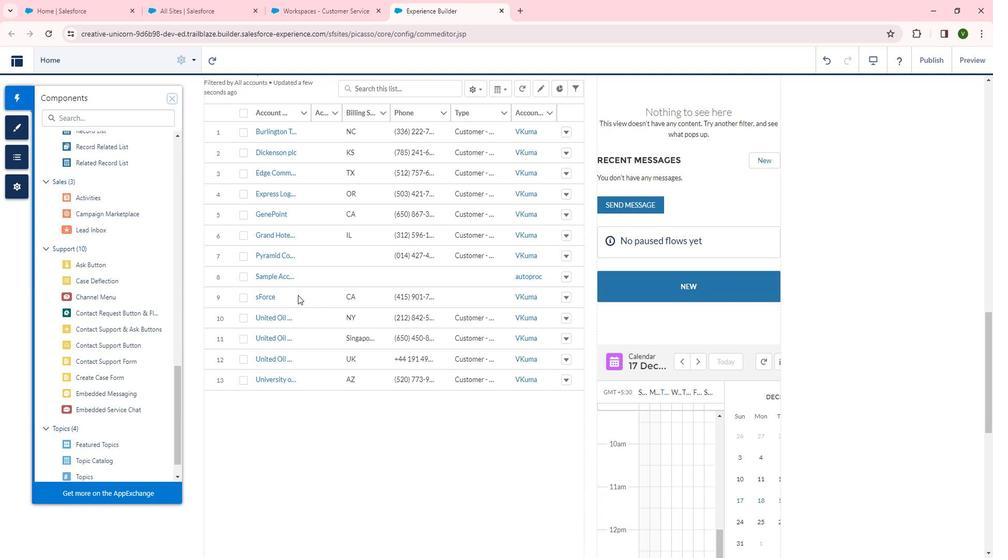 
Action: Mouse scrolled (313, 299) with delta (0, 0)
Screenshot: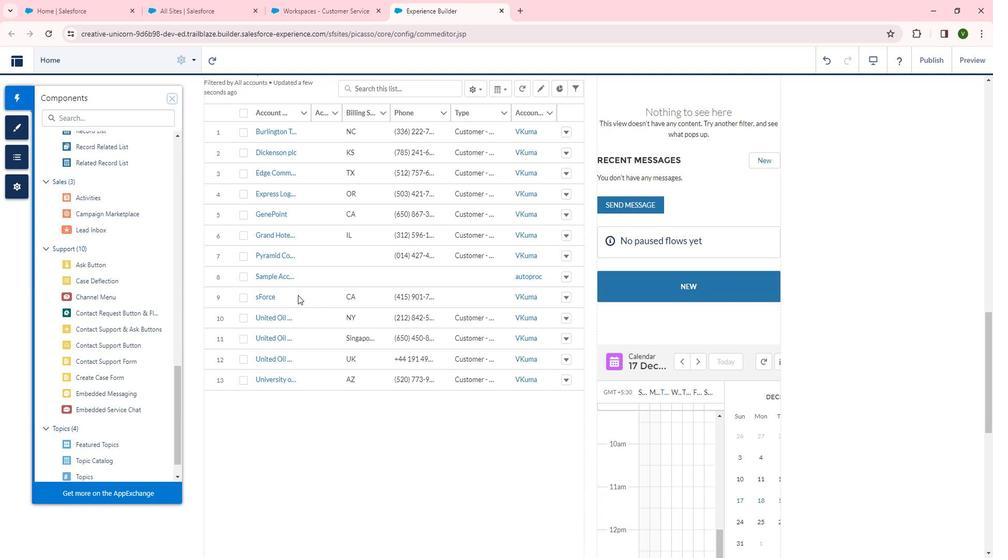 
Action: Mouse scrolled (313, 299) with delta (0, 0)
Screenshot: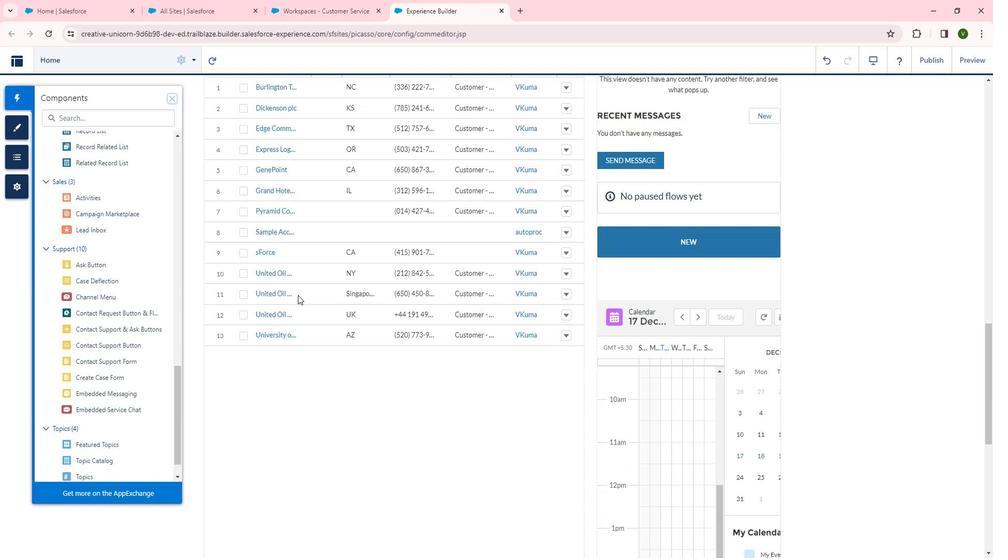 
Action: Mouse scrolled (313, 299) with delta (0, 0)
Screenshot: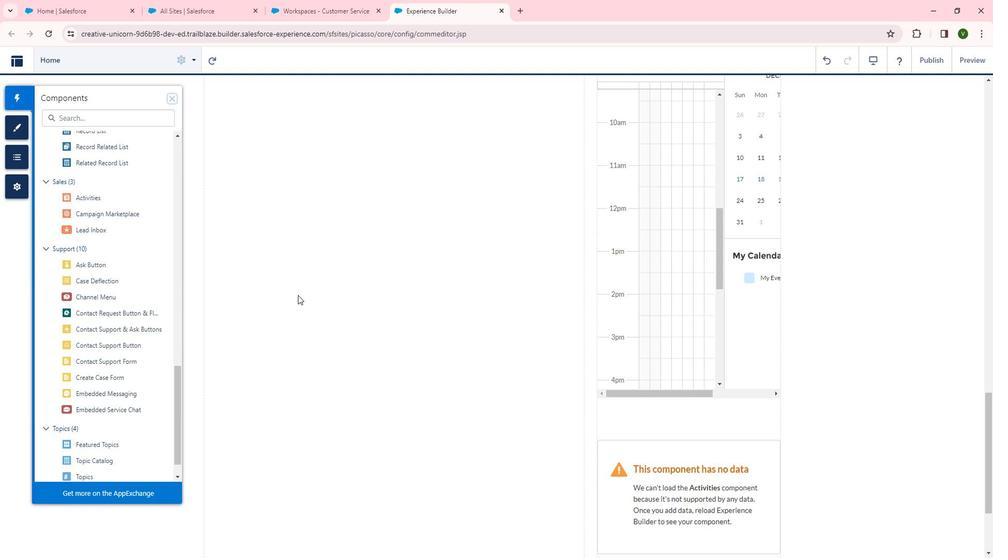 
Action: Mouse scrolled (313, 299) with delta (0, 0)
Screenshot: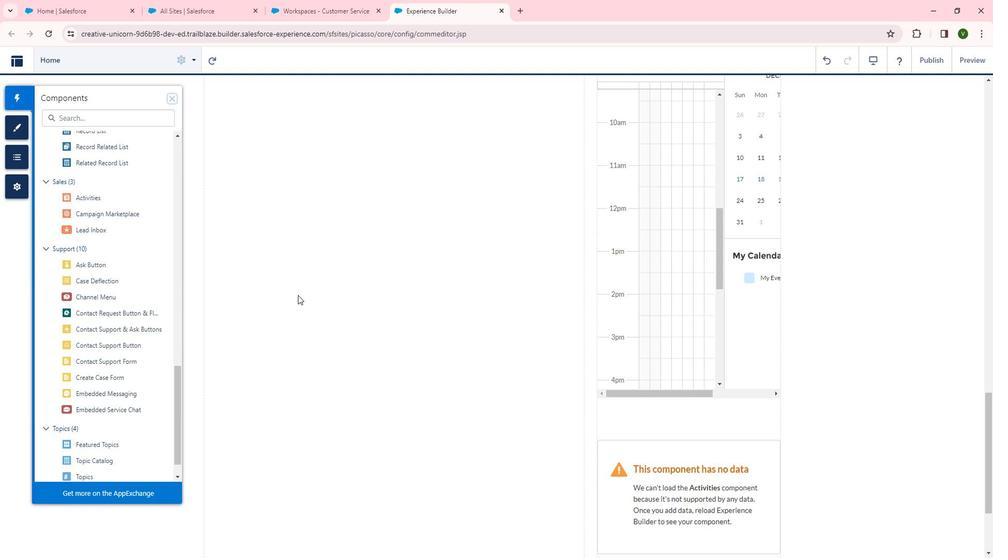 
Action: Mouse scrolled (313, 299) with delta (0, 0)
Screenshot: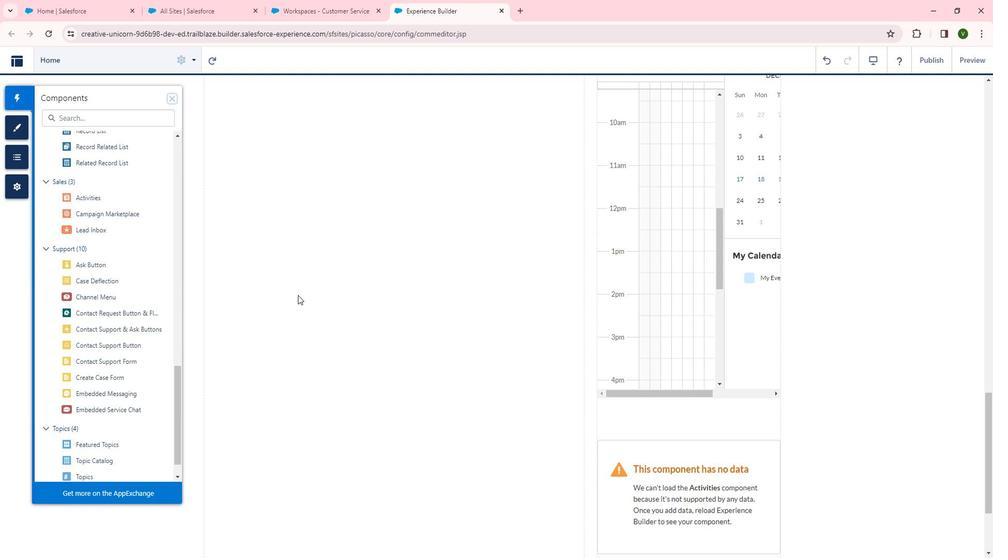 
Action: Mouse scrolled (313, 299) with delta (0, 0)
Screenshot: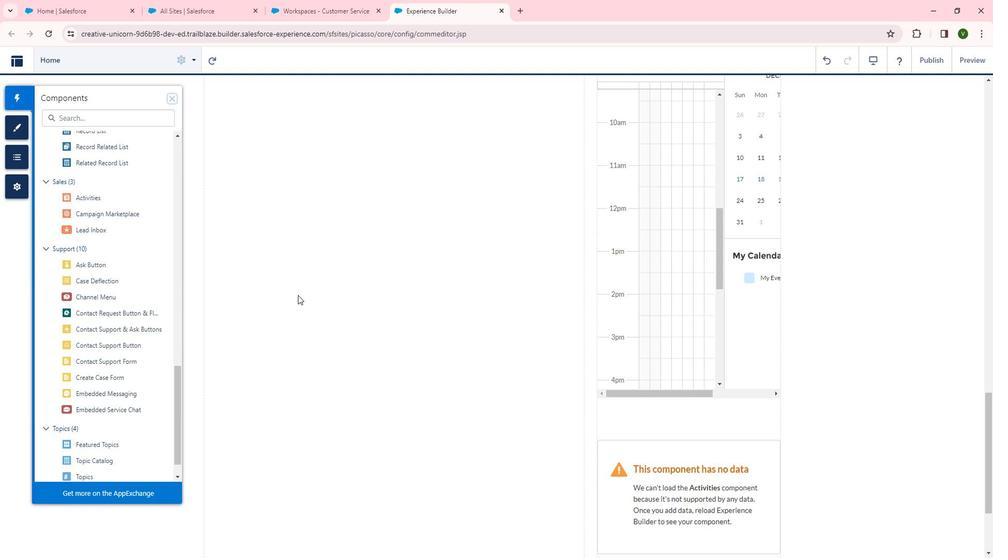 
Action: Mouse scrolled (313, 299) with delta (0, 0)
Screenshot: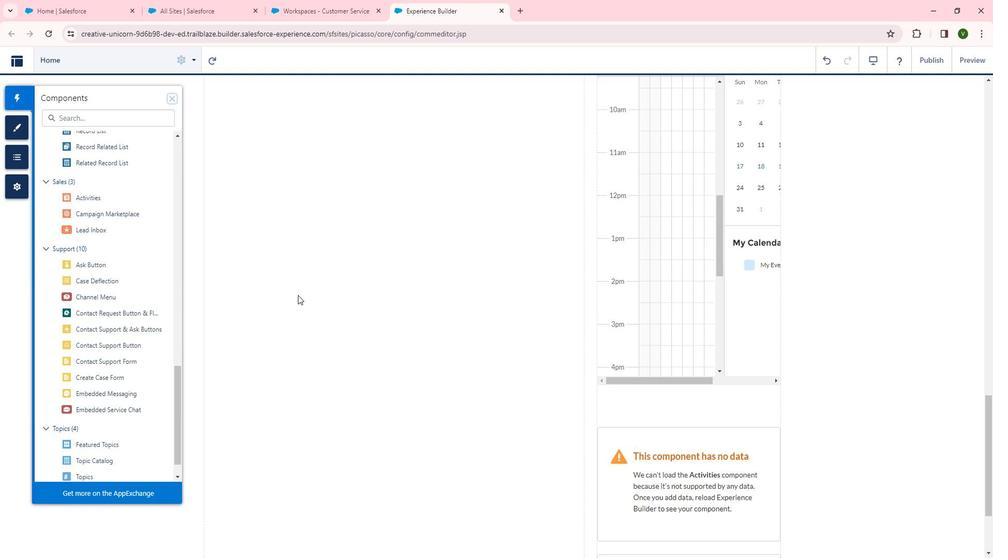 
Action: Mouse scrolled (313, 299) with delta (0, 0)
Screenshot: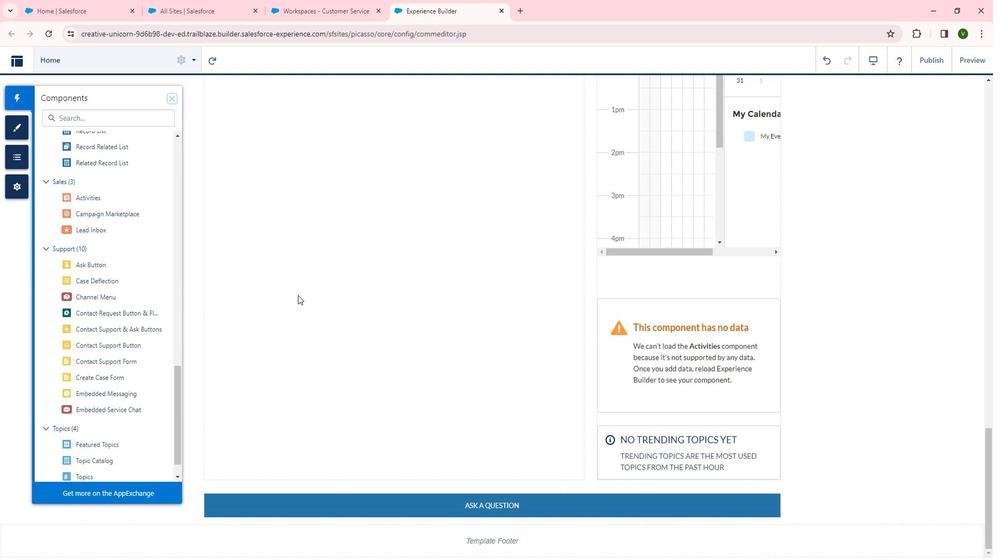 
Action: Mouse scrolled (313, 299) with delta (0, 0)
Screenshot: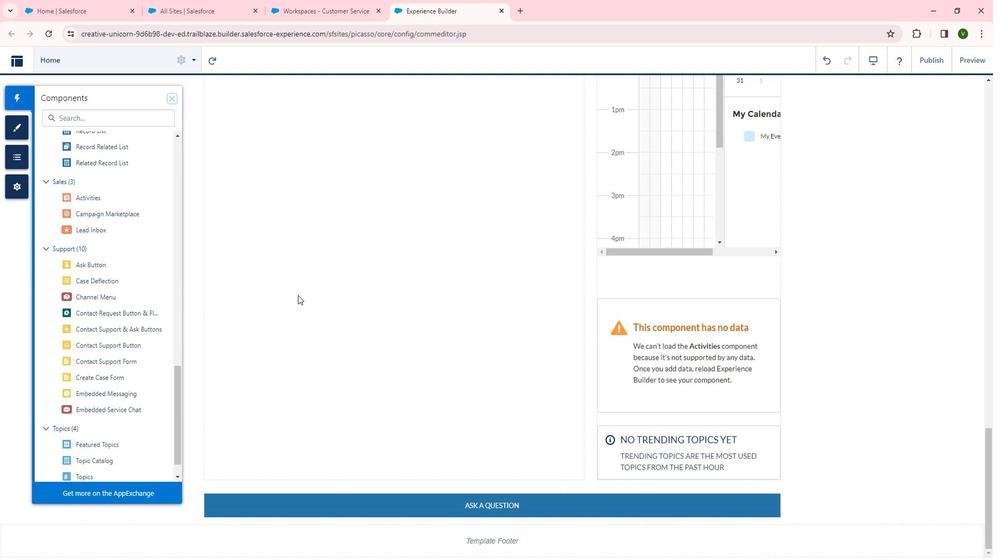 
Action: Mouse moved to (124, 334)
Screenshot: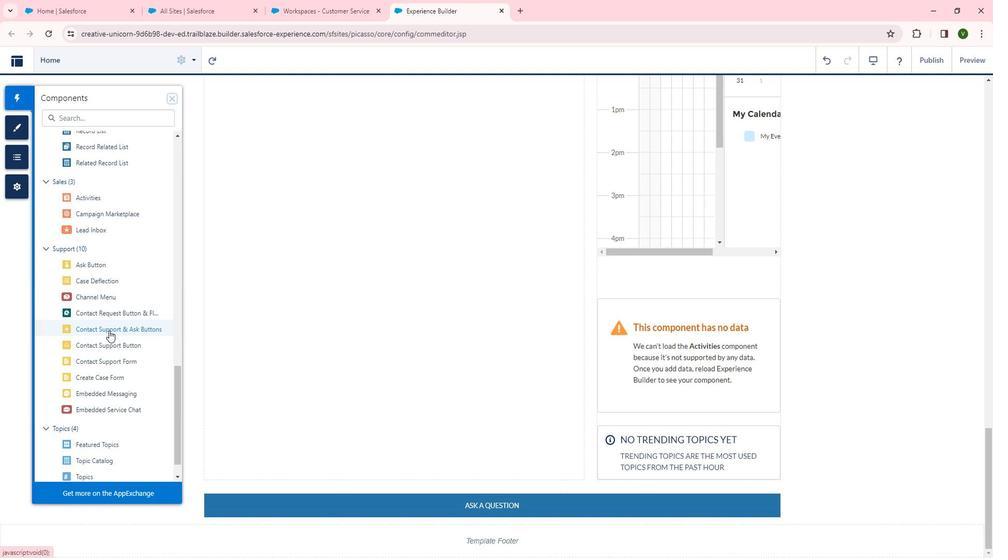 
Action: Mouse pressed left at (124, 334)
Screenshot: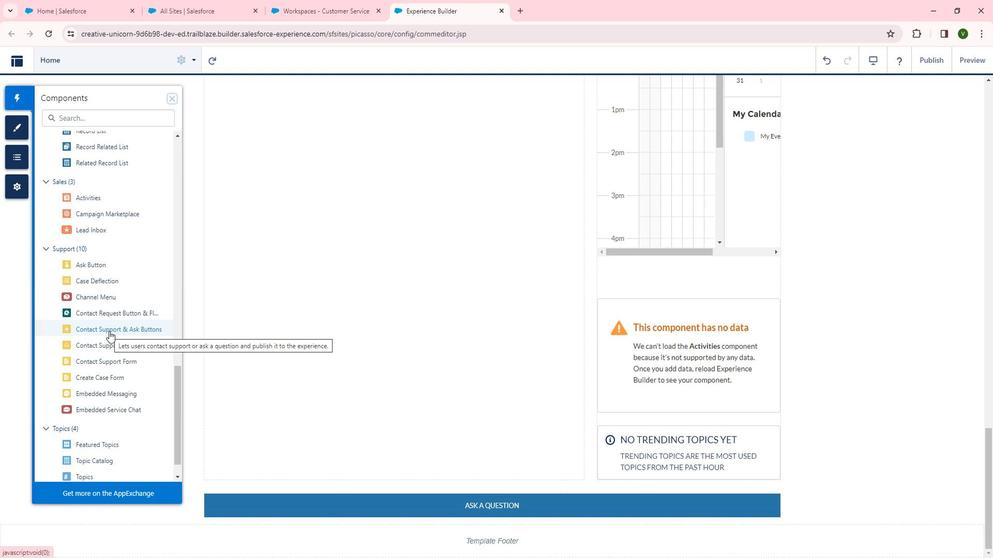 
Action: Mouse moved to (405, 501)
Screenshot: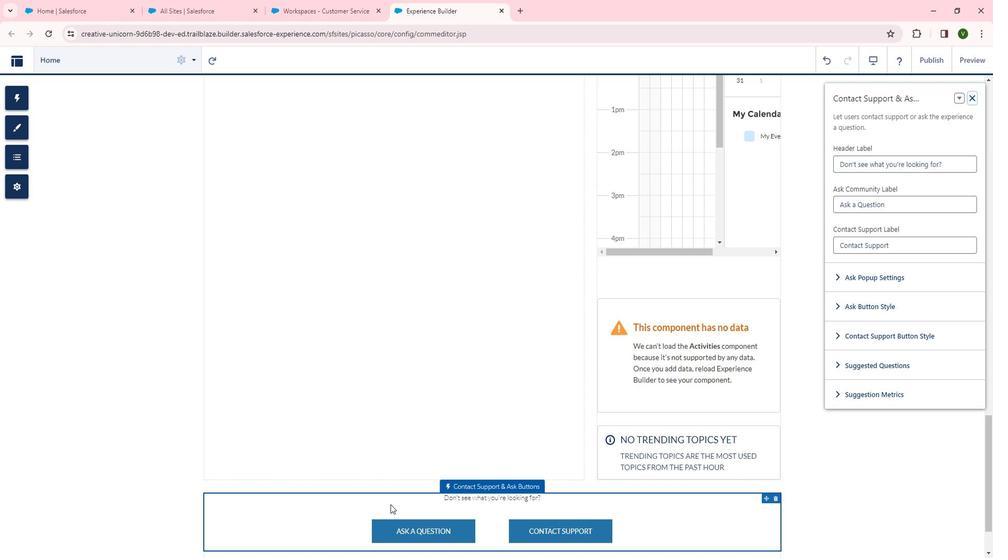 
